 Task: Search one way flight ticket for 3 adults, 3 children in premium economy from Twin Falls: Magic Valley Regional Airport (joslin Field) to Greensboro: Piedmont Triad International Airport on 5-1-2023. Choice of flights is Alaska. Number of bags: 1 carry on bag. Price is upto 94000. Outbound departure time preference is 17:00.
Action: Mouse moved to (165, 231)
Screenshot: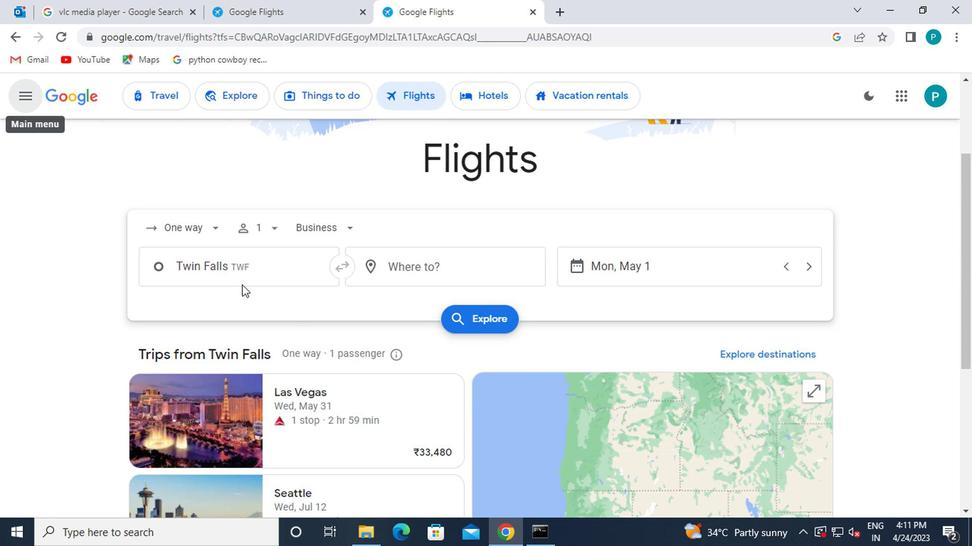 
Action: Mouse pressed left at (165, 231)
Screenshot: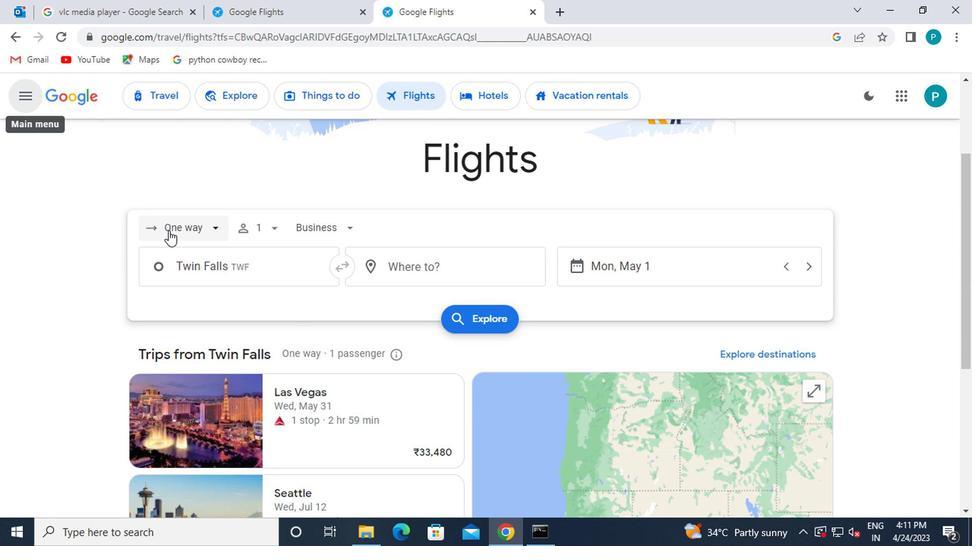 
Action: Mouse moved to (190, 311)
Screenshot: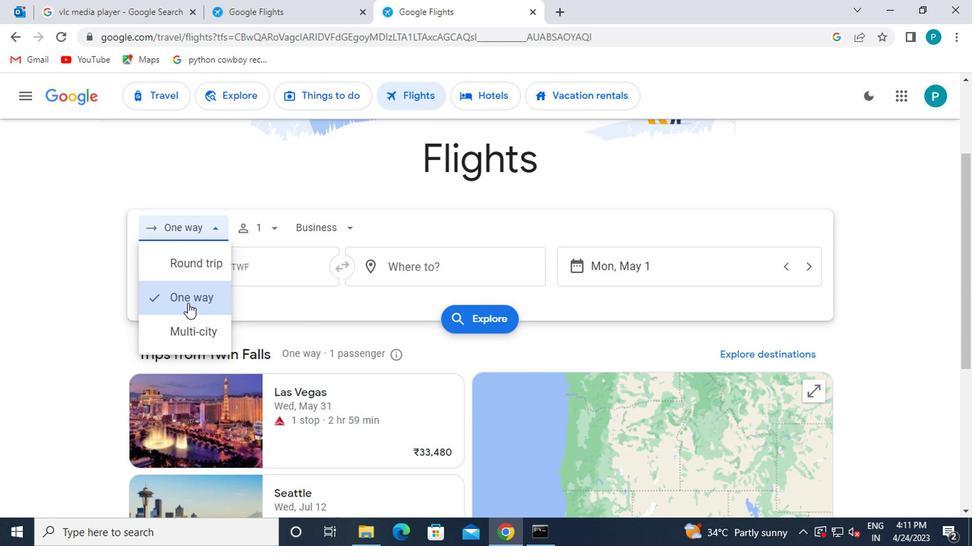 
Action: Mouse pressed left at (190, 311)
Screenshot: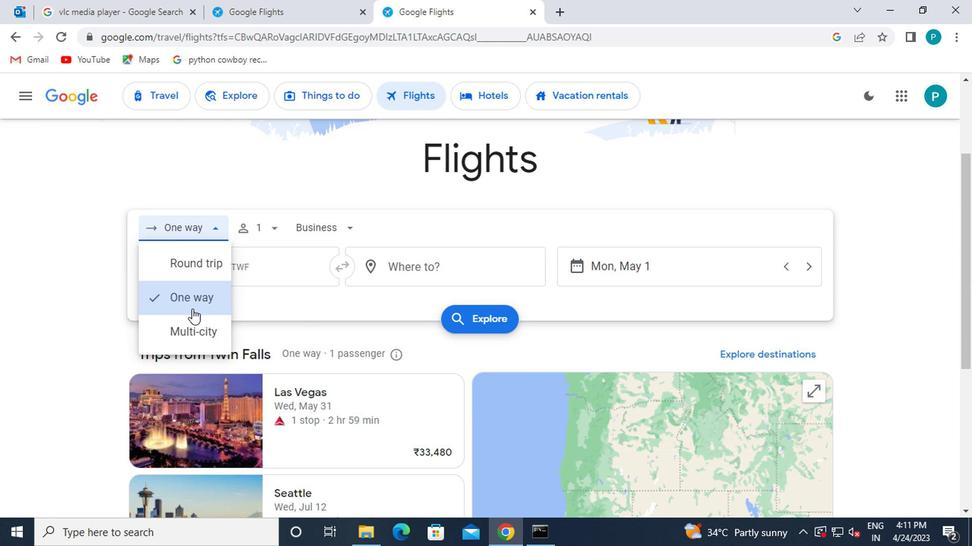 
Action: Mouse moved to (261, 240)
Screenshot: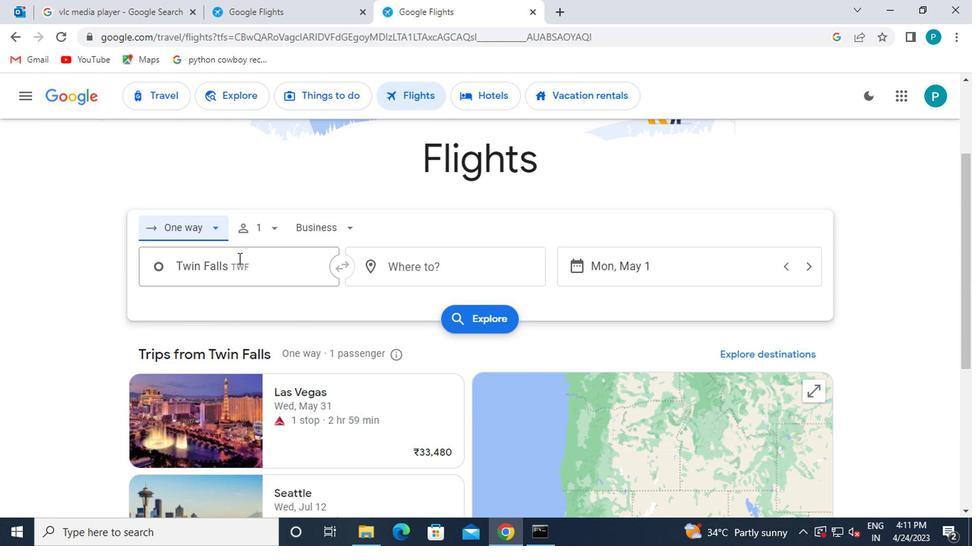 
Action: Mouse pressed left at (261, 240)
Screenshot: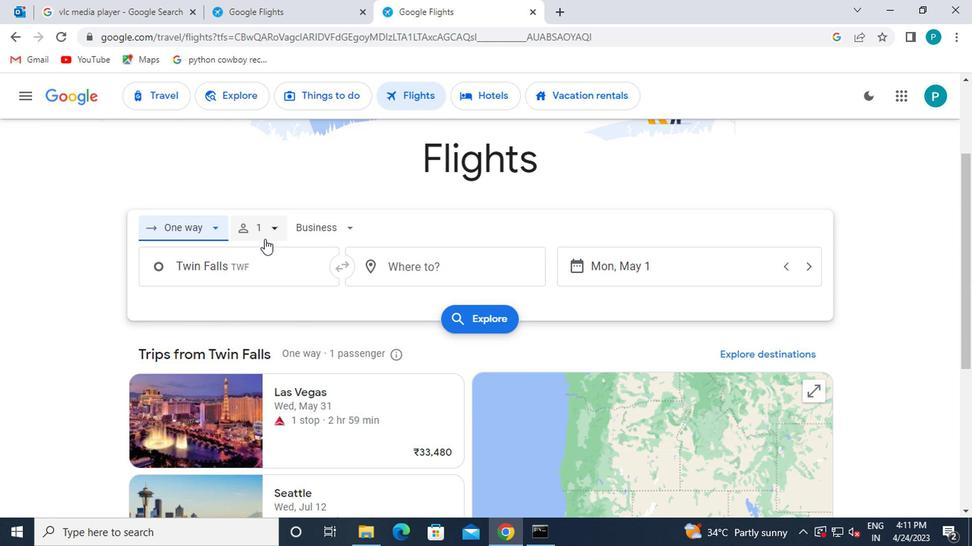 
Action: Mouse moved to (371, 266)
Screenshot: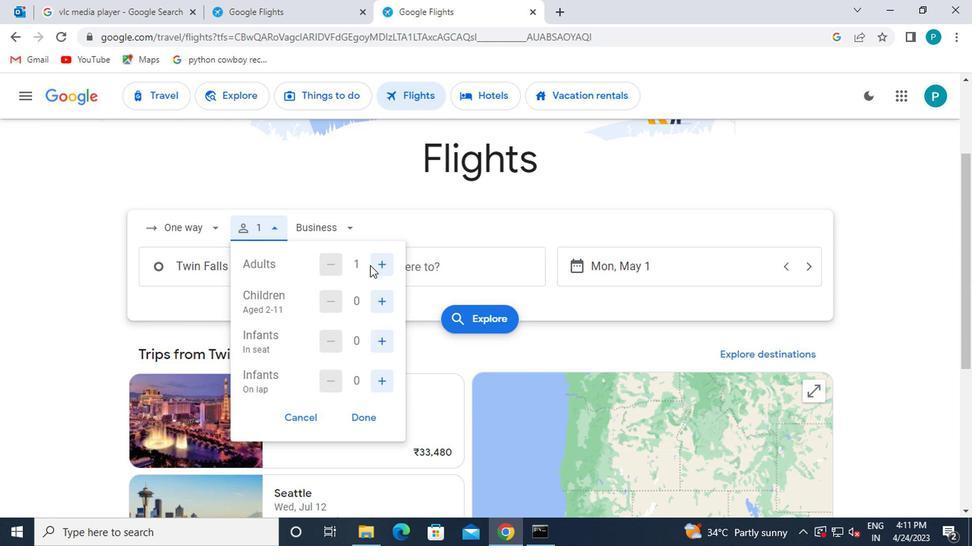 
Action: Mouse pressed left at (371, 266)
Screenshot: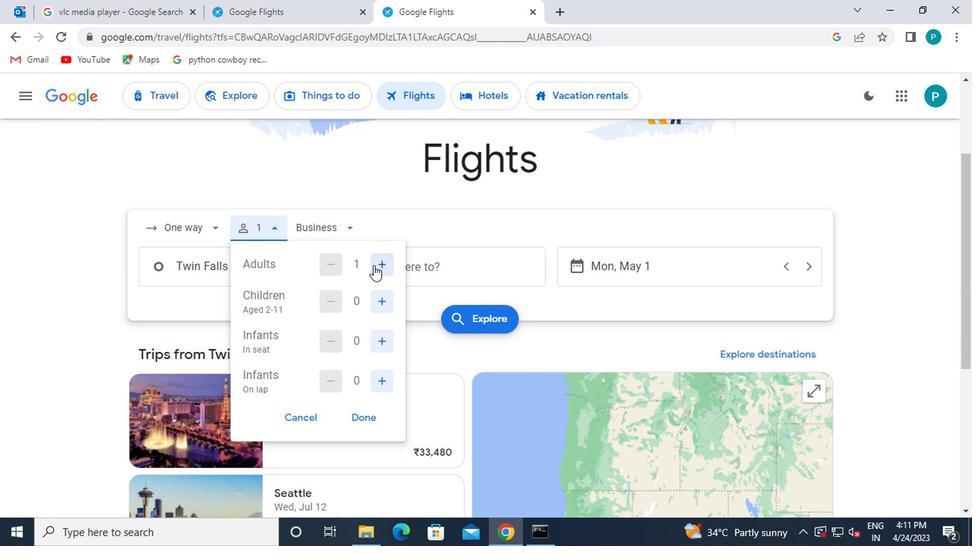
Action: Mouse pressed left at (371, 266)
Screenshot: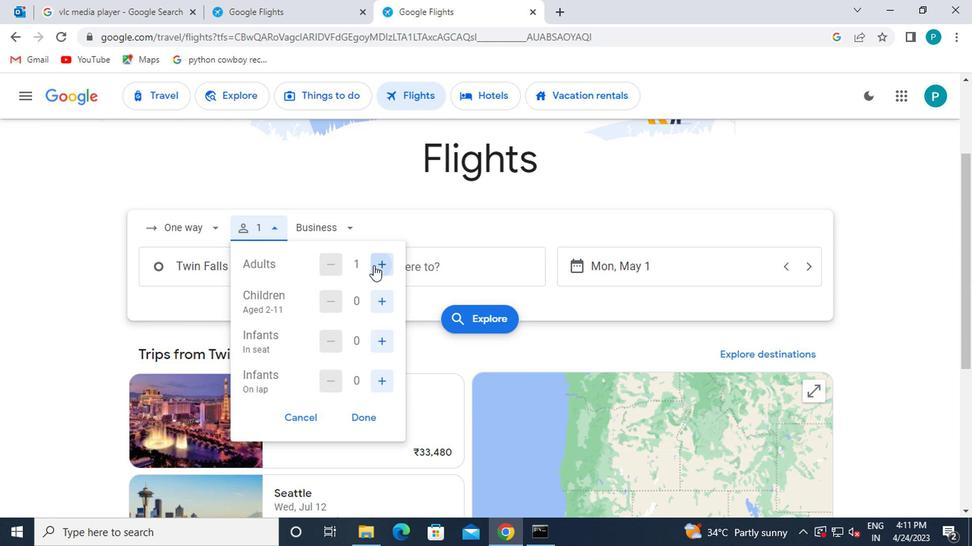 
Action: Mouse moved to (371, 301)
Screenshot: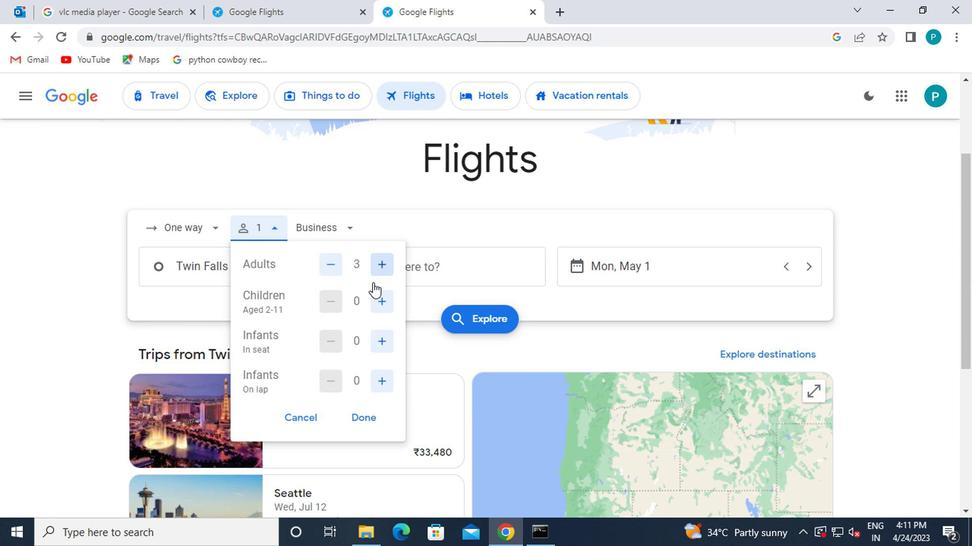 
Action: Mouse pressed left at (371, 301)
Screenshot: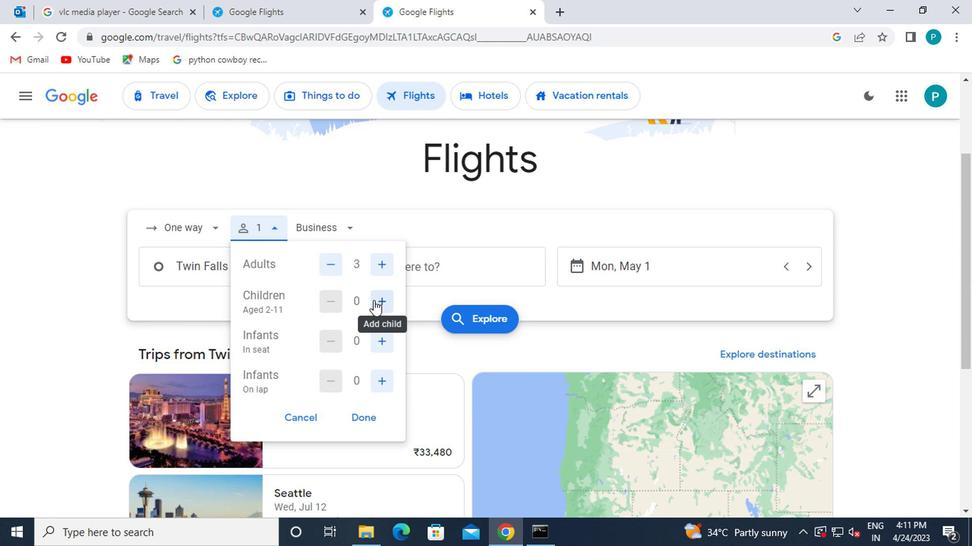 
Action: Mouse pressed left at (371, 301)
Screenshot: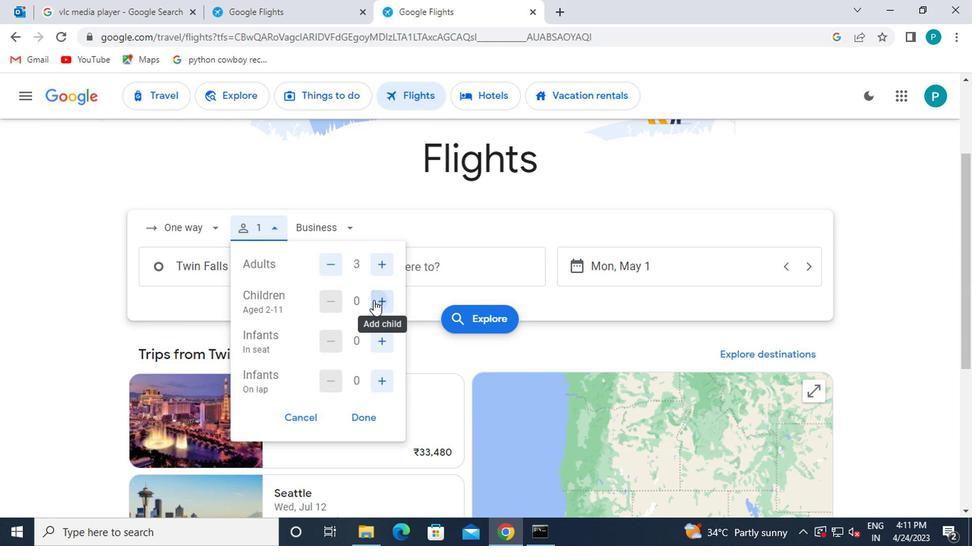 
Action: Mouse pressed left at (371, 301)
Screenshot: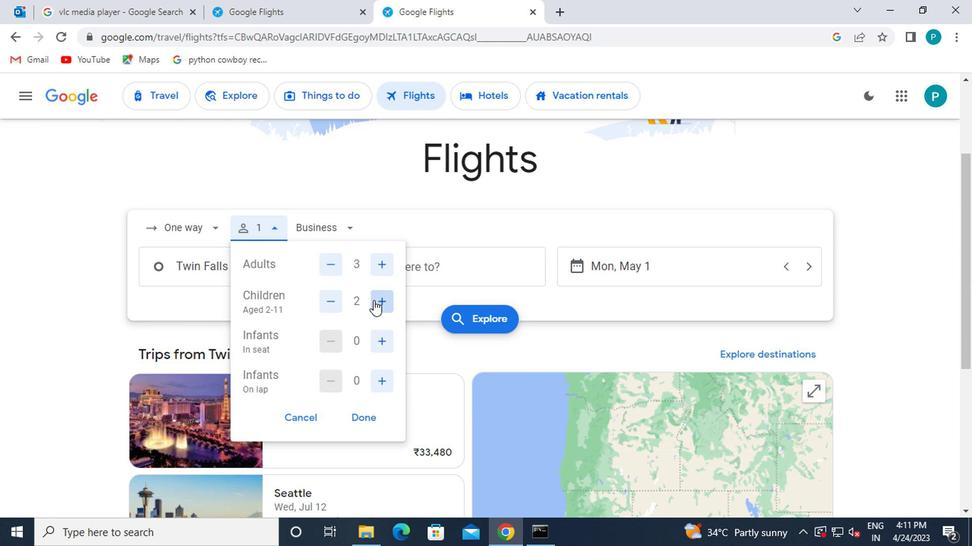 
Action: Mouse moved to (372, 424)
Screenshot: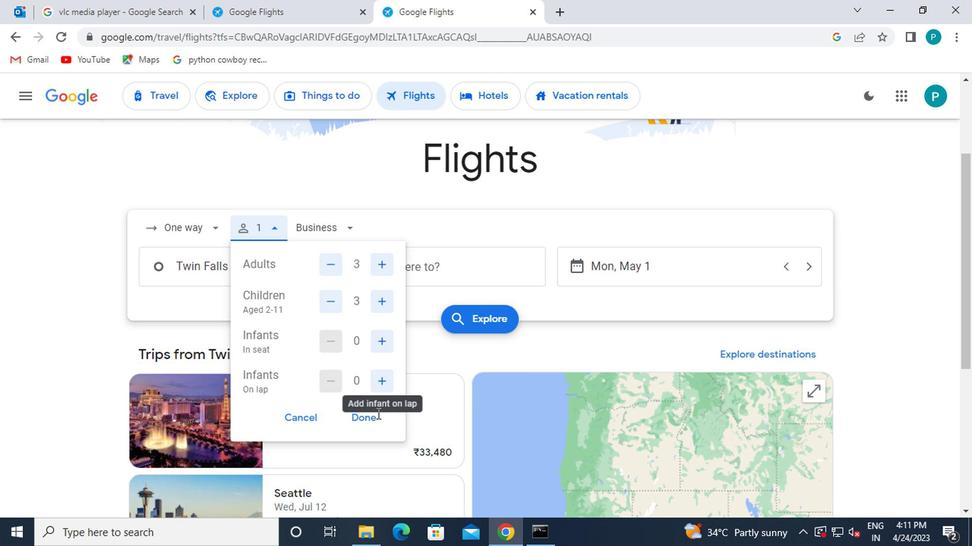 
Action: Mouse pressed left at (372, 424)
Screenshot: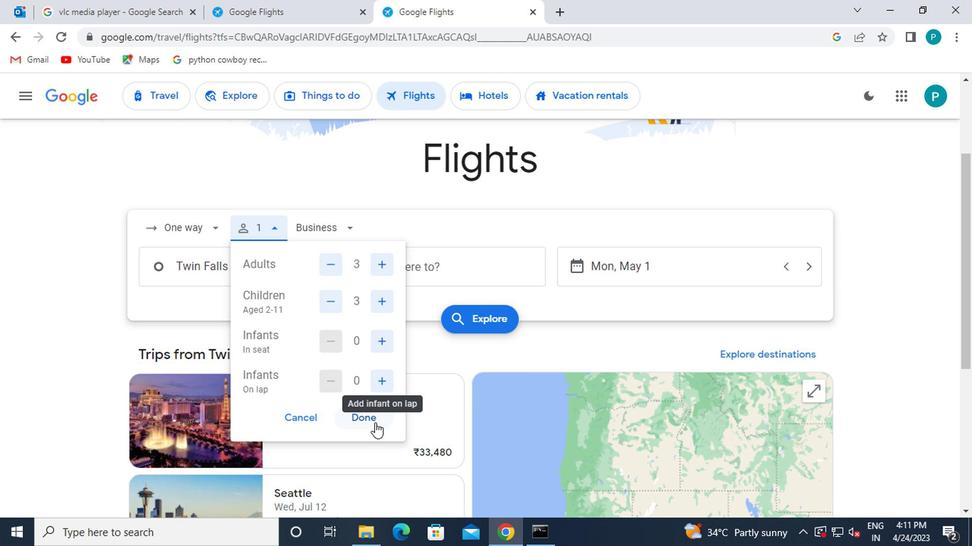 
Action: Mouse moved to (334, 236)
Screenshot: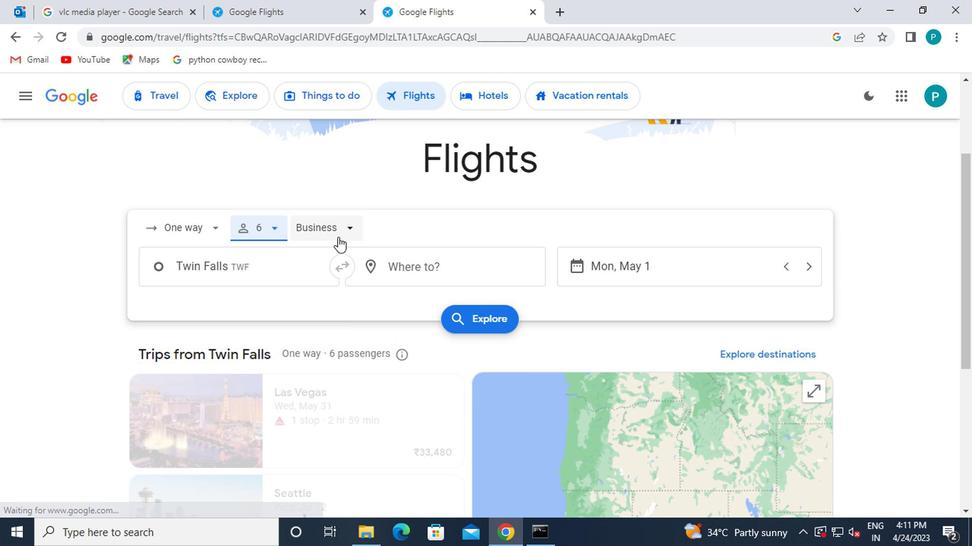 
Action: Mouse pressed left at (334, 236)
Screenshot: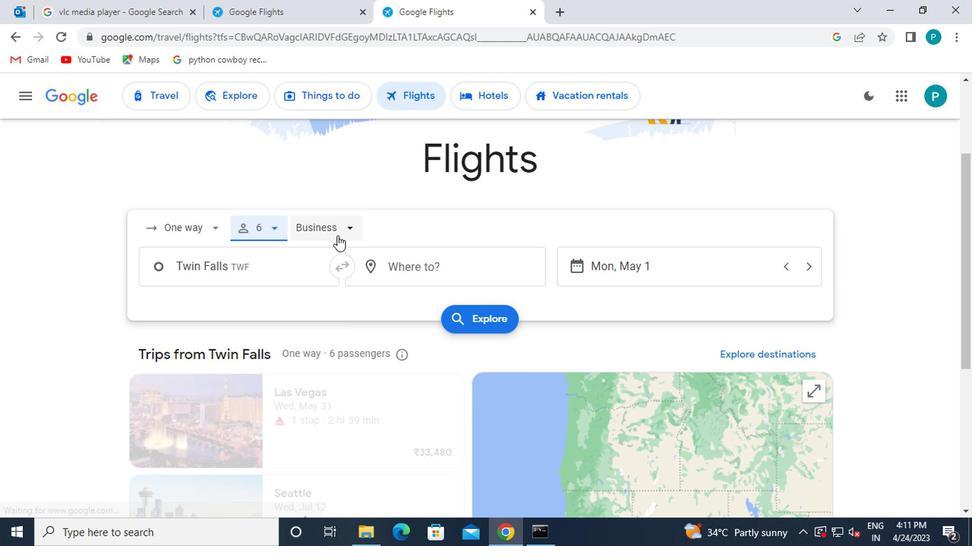 
Action: Mouse moved to (364, 295)
Screenshot: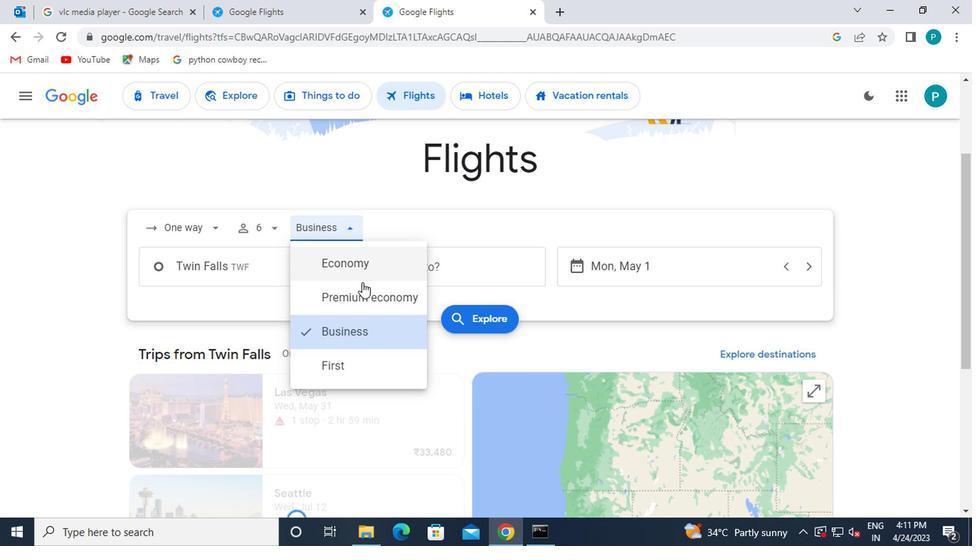 
Action: Mouse pressed left at (364, 295)
Screenshot: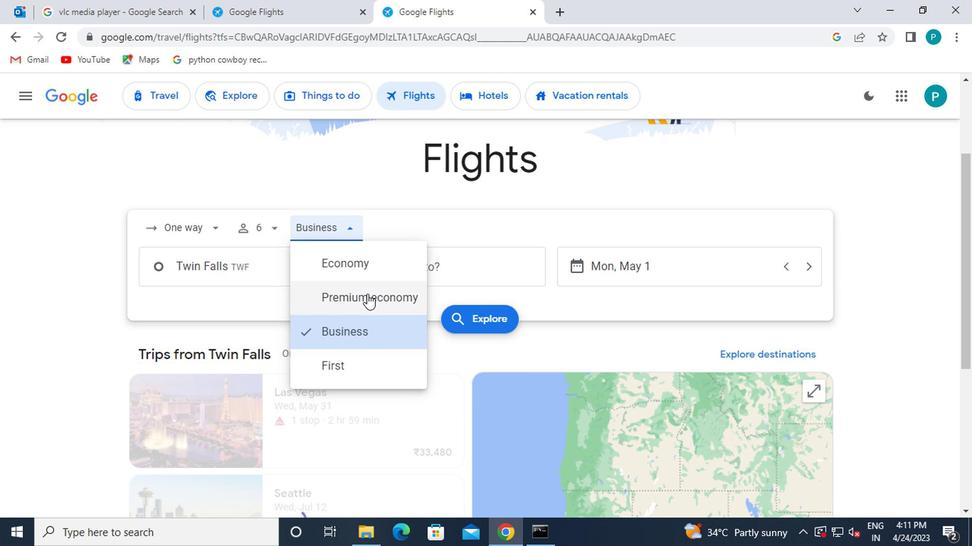 
Action: Mouse moved to (274, 263)
Screenshot: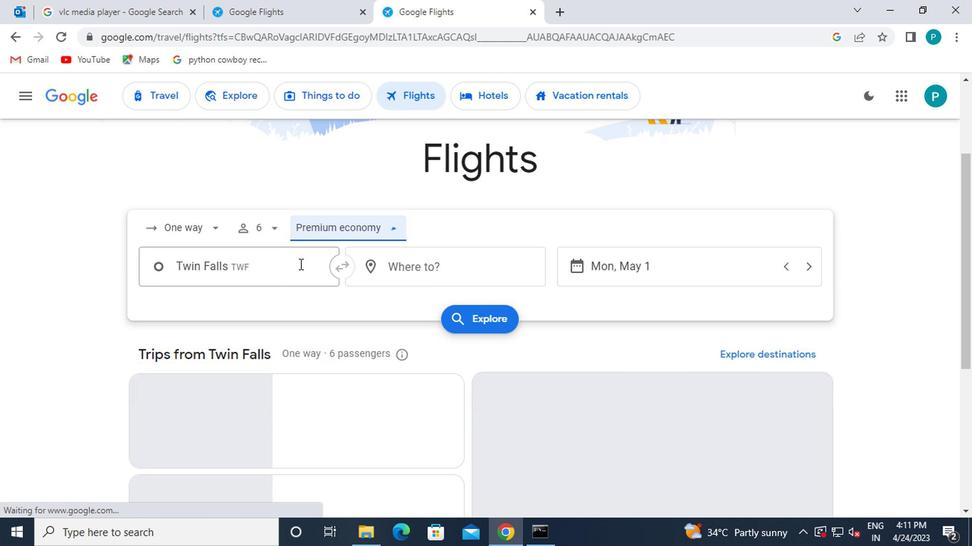 
Action: Mouse pressed left at (274, 263)
Screenshot: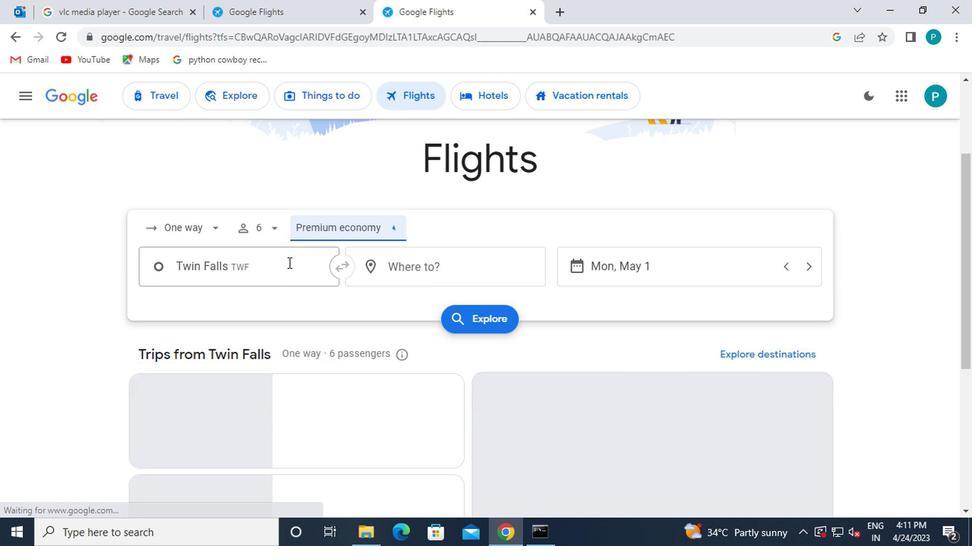 
Action: Mouse moved to (279, 349)
Screenshot: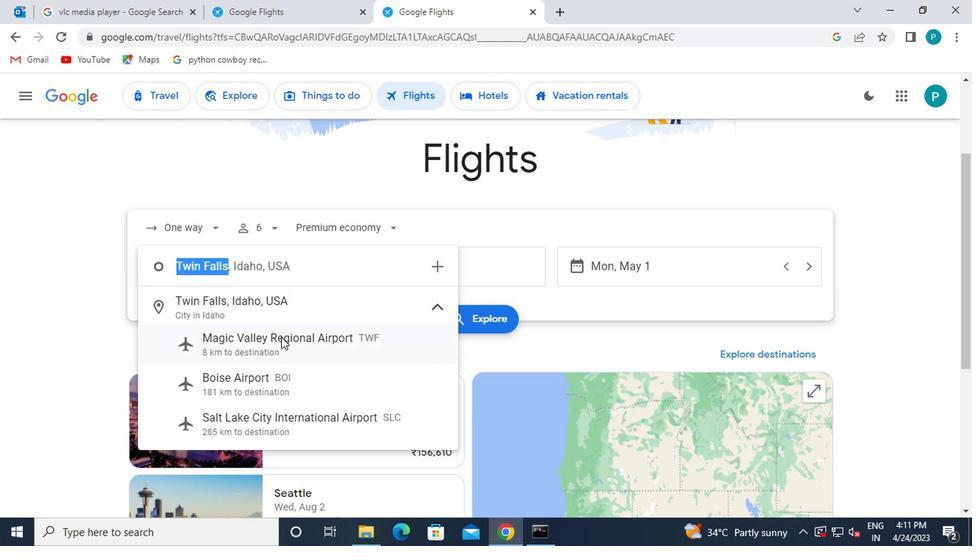 
Action: Mouse pressed left at (279, 349)
Screenshot: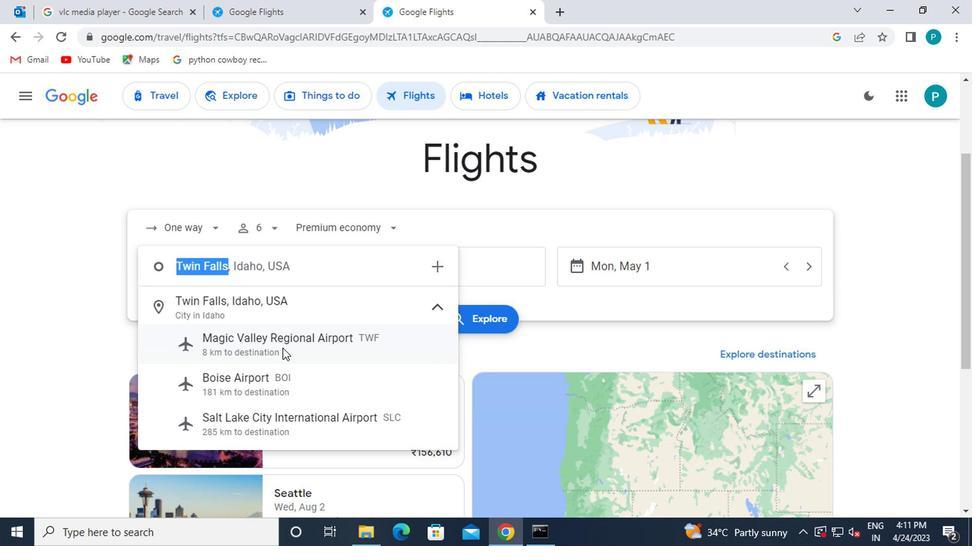 
Action: Mouse moved to (461, 266)
Screenshot: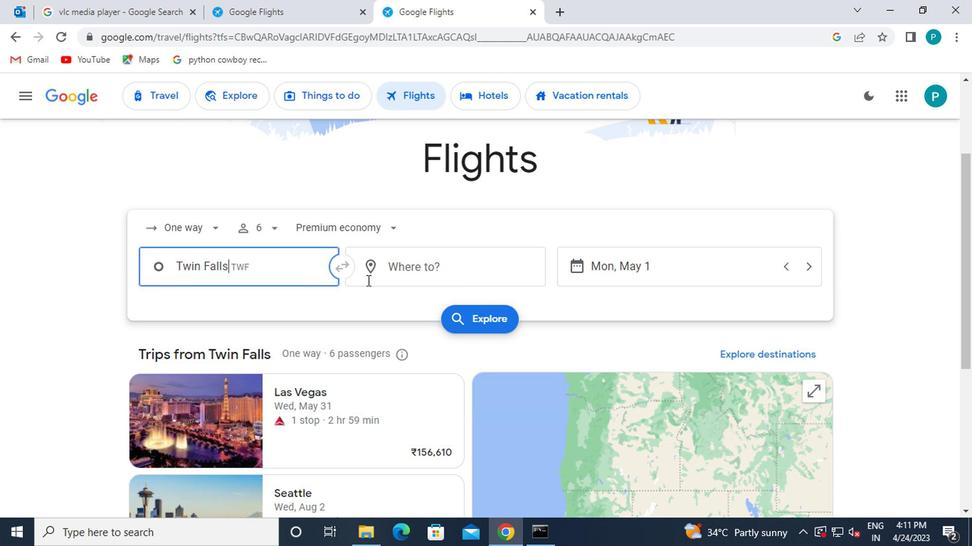 
Action: Mouse pressed left at (461, 266)
Screenshot: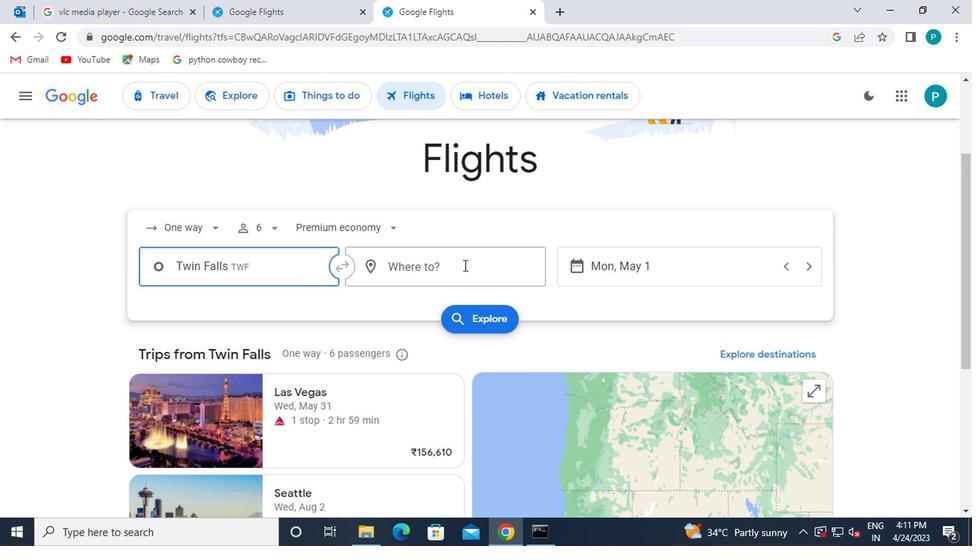 
Action: Mouse moved to (413, 281)
Screenshot: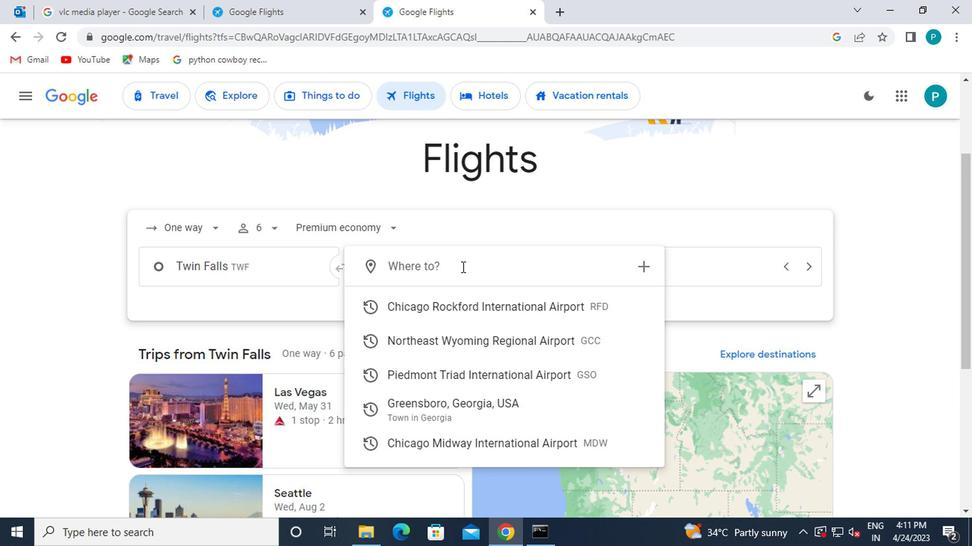 
Action: Key pressed greens
Screenshot: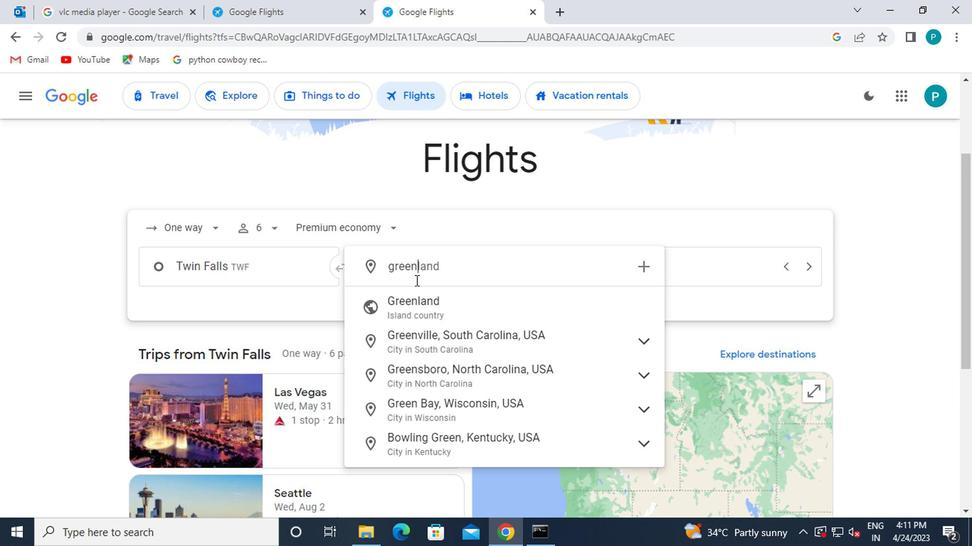 
Action: Mouse moved to (425, 339)
Screenshot: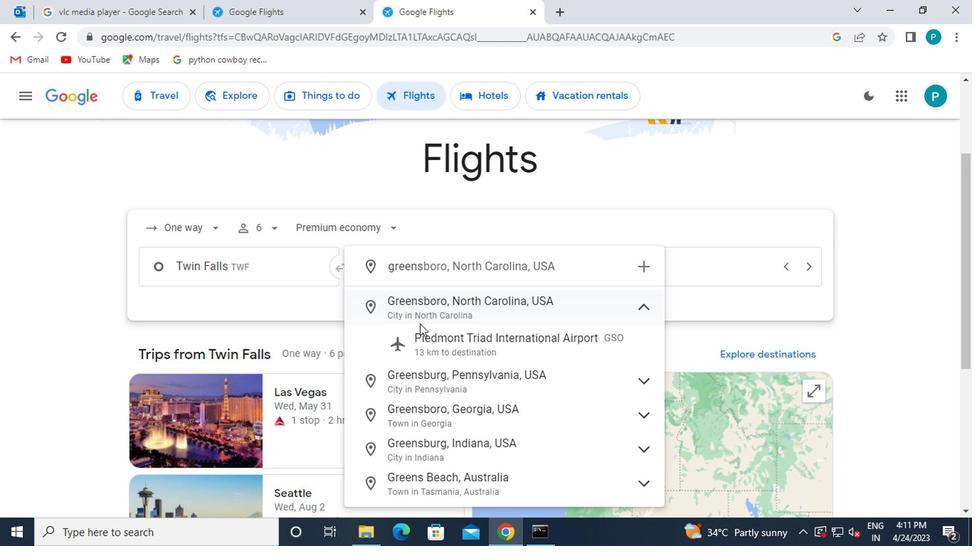 
Action: Mouse pressed left at (425, 339)
Screenshot: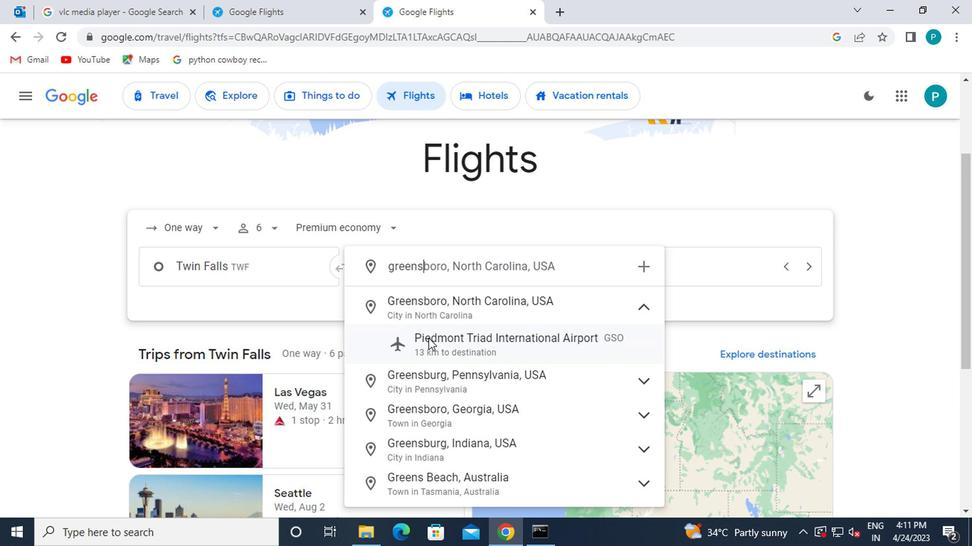 
Action: Mouse moved to (606, 266)
Screenshot: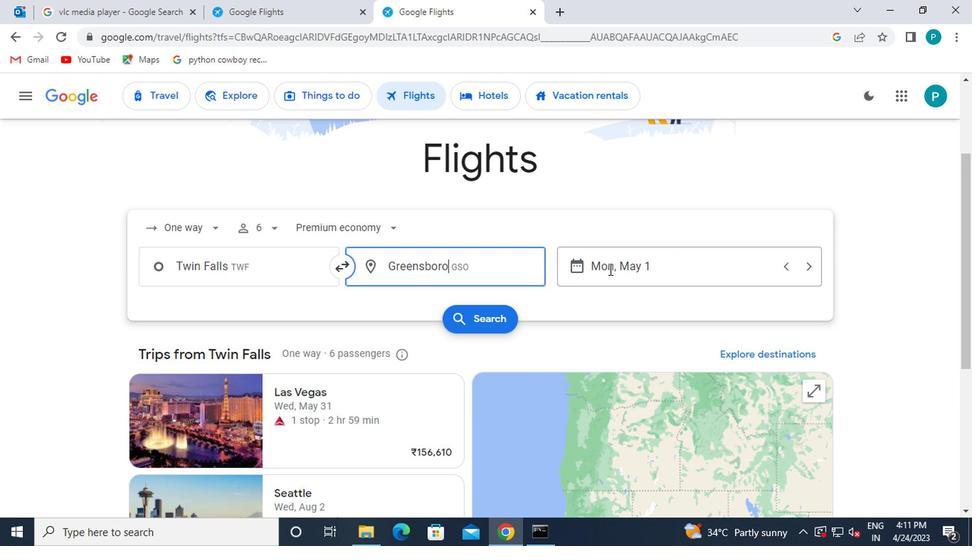 
Action: Mouse pressed left at (606, 266)
Screenshot: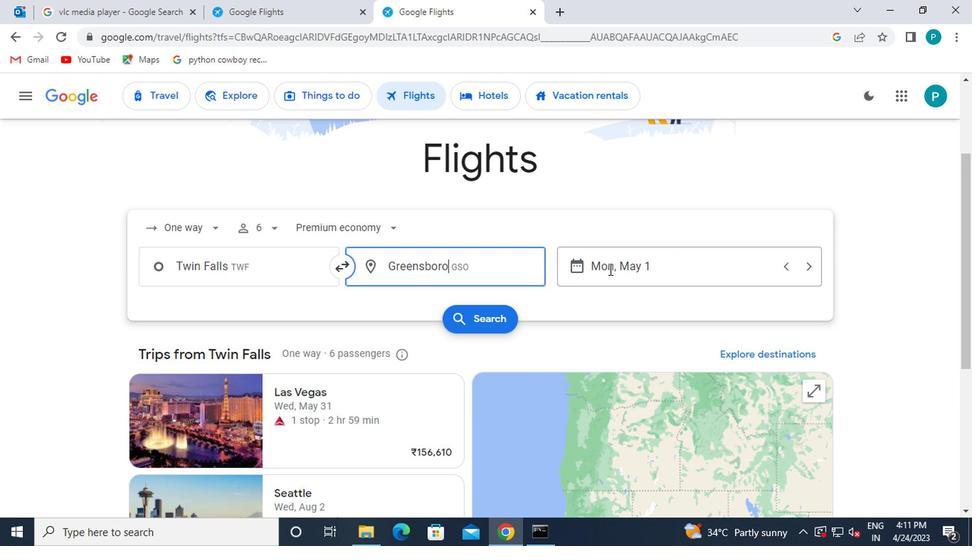 
Action: Mouse moved to (611, 264)
Screenshot: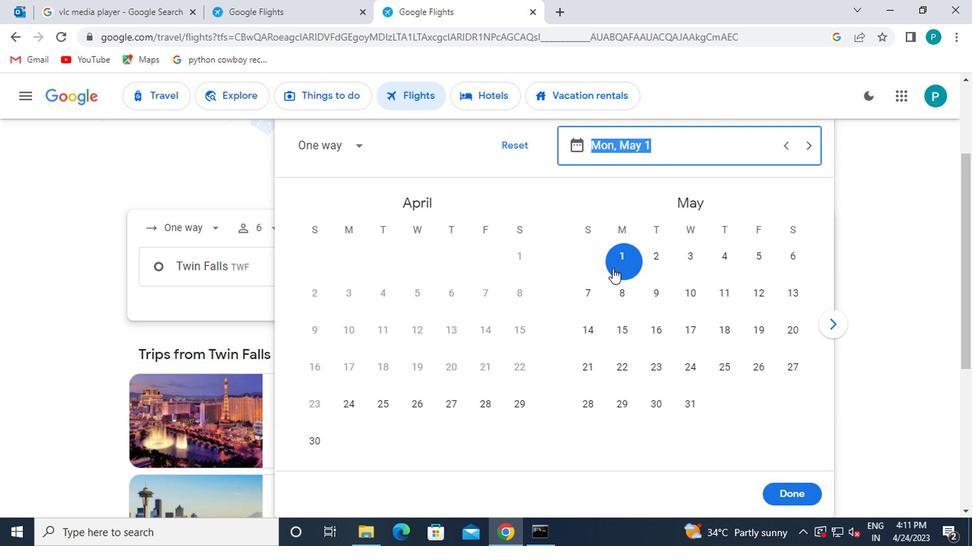 
Action: Mouse pressed left at (611, 264)
Screenshot: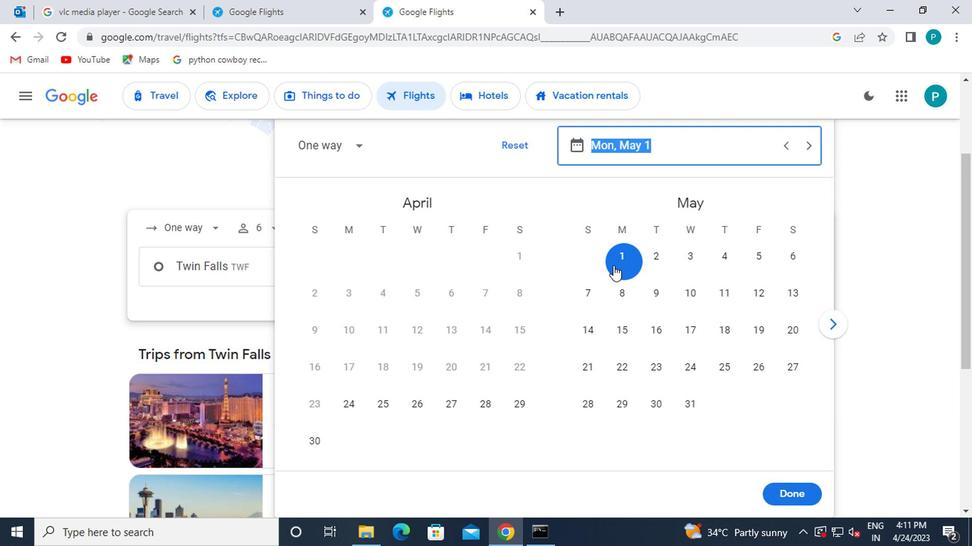 
Action: Mouse moved to (768, 491)
Screenshot: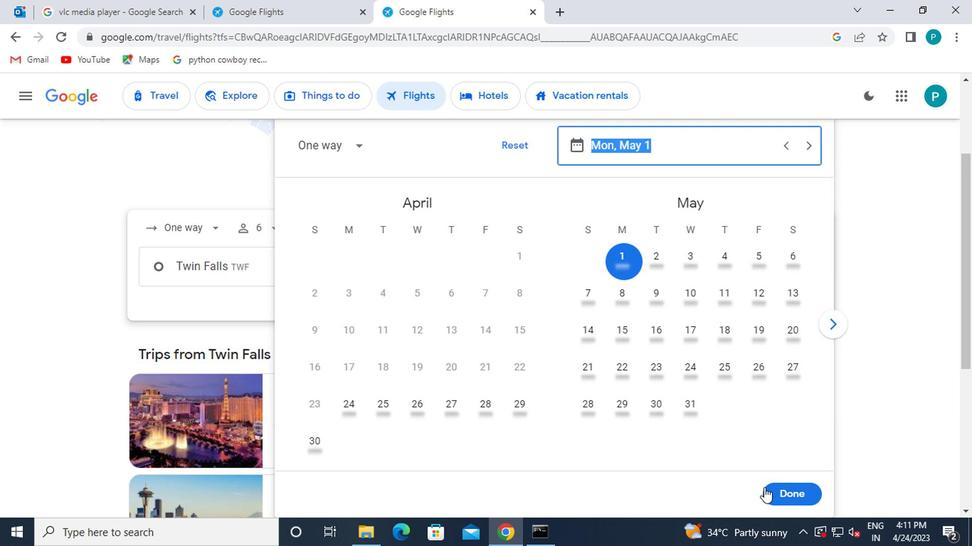 
Action: Mouse pressed left at (768, 491)
Screenshot: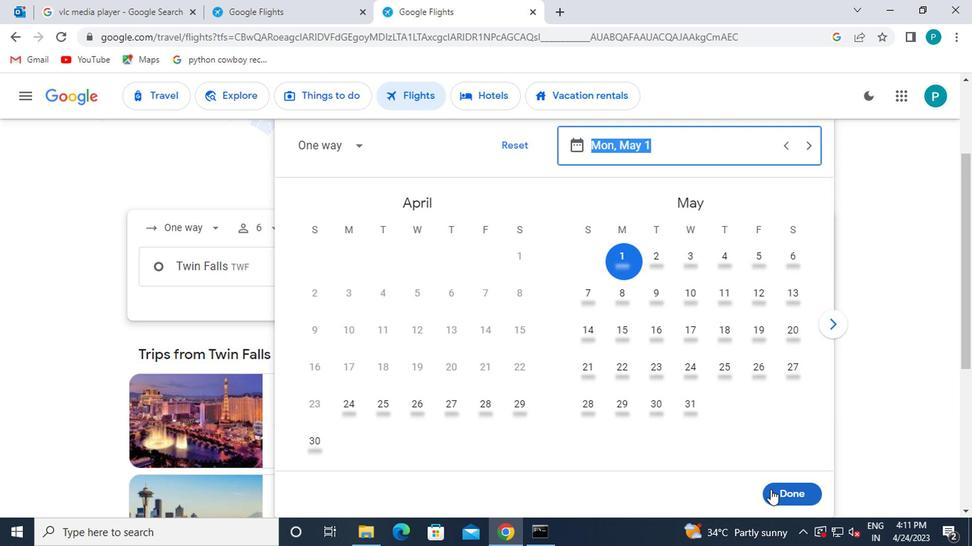 
Action: Mouse moved to (473, 325)
Screenshot: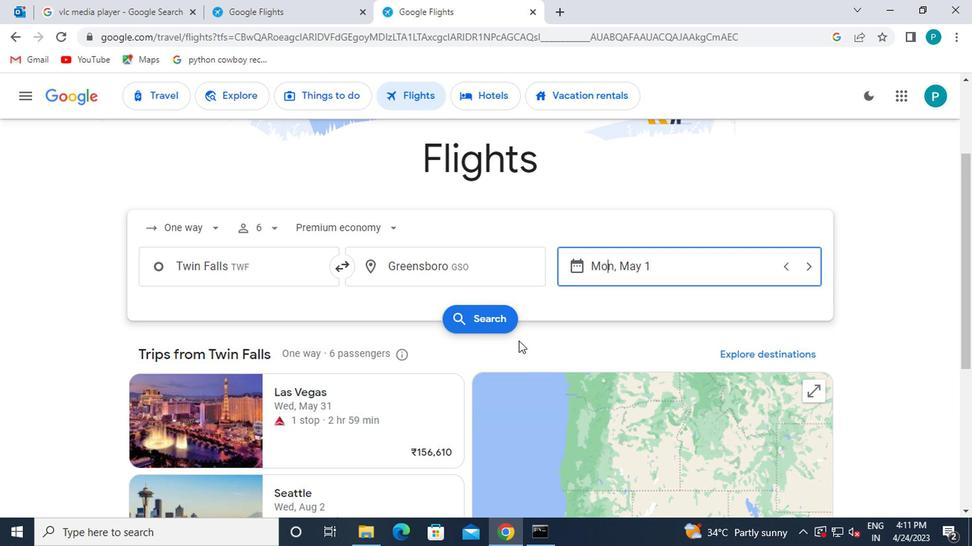 
Action: Mouse pressed left at (473, 325)
Screenshot: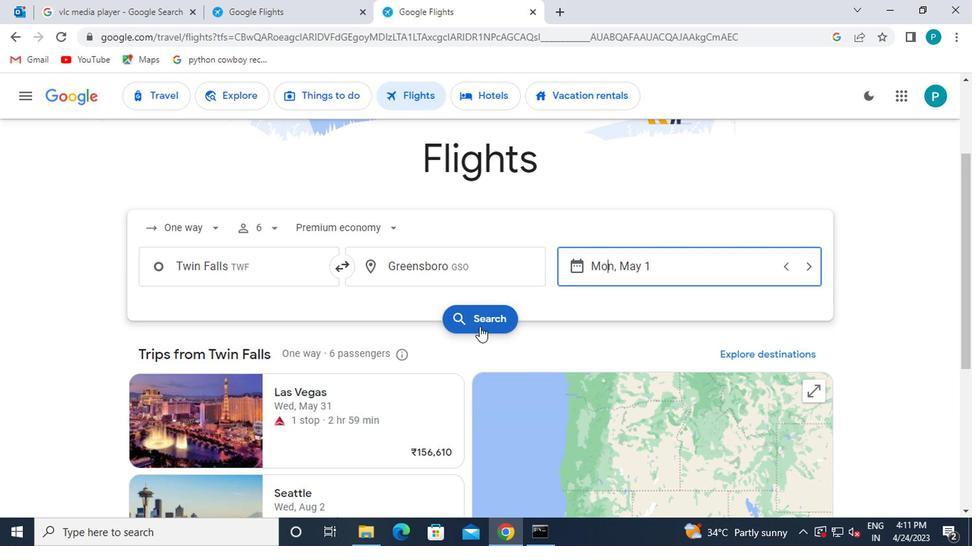 
Action: Mouse moved to (128, 232)
Screenshot: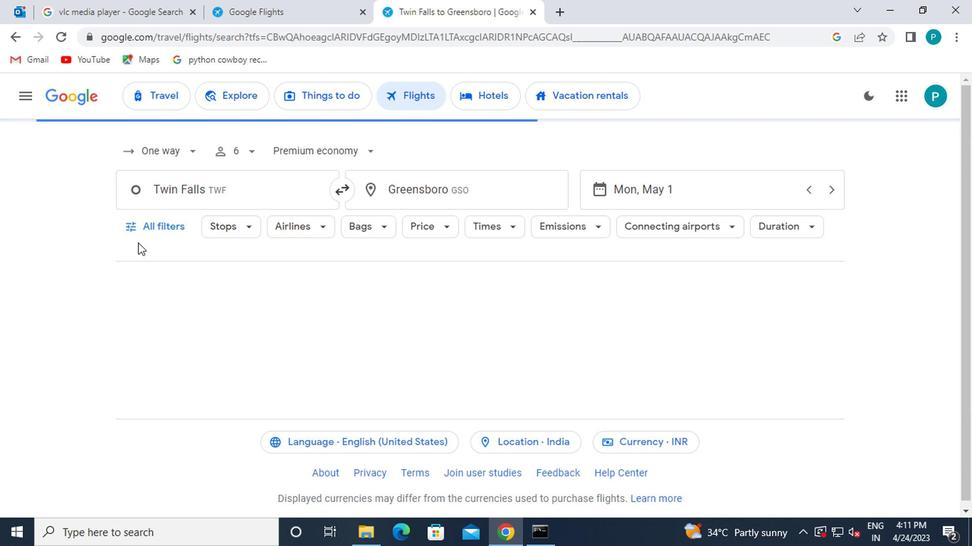 
Action: Mouse pressed left at (128, 232)
Screenshot: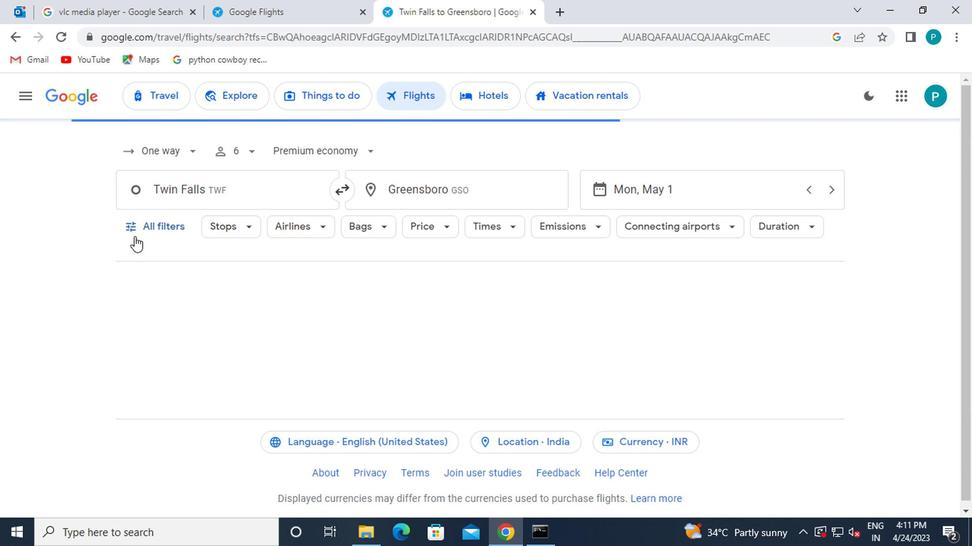 
Action: Mouse moved to (207, 353)
Screenshot: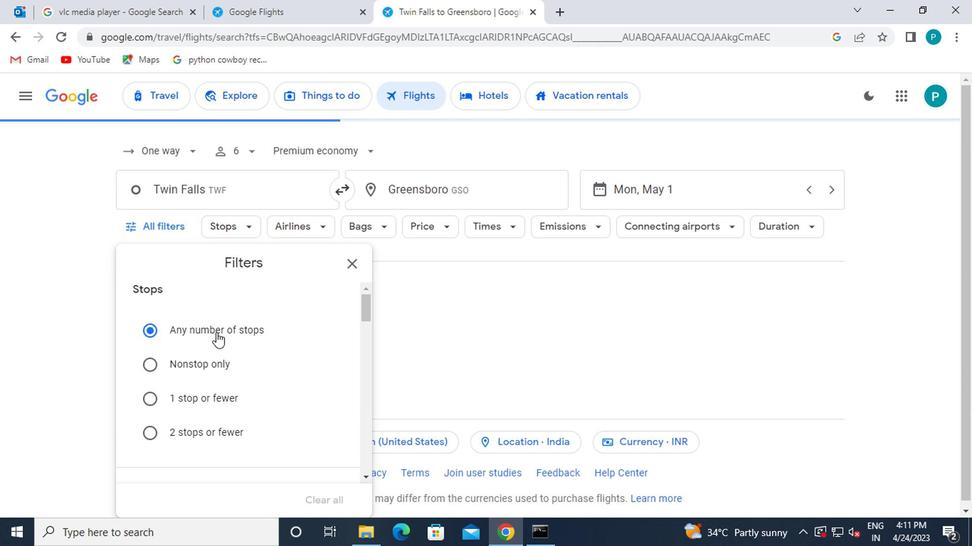 
Action: Mouse scrolled (207, 352) with delta (0, 0)
Screenshot: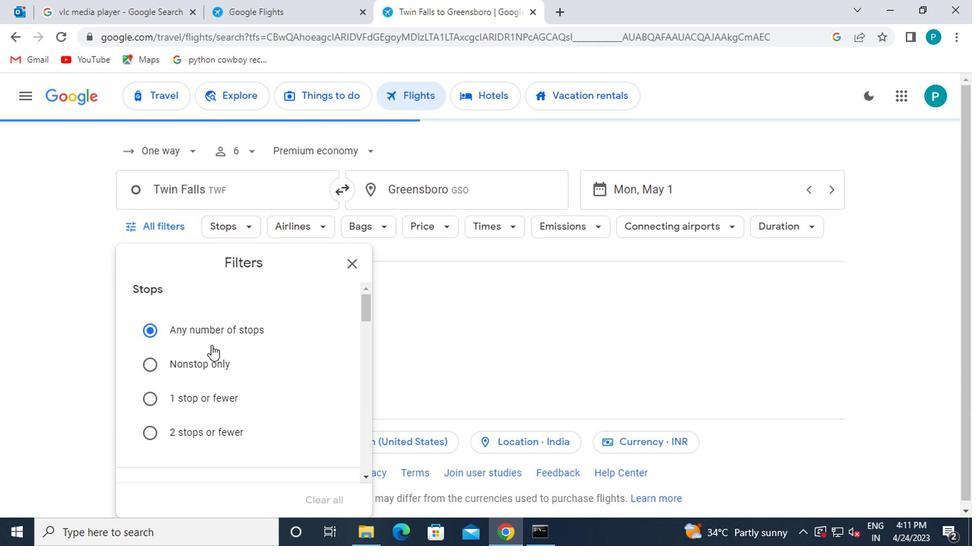 
Action: Mouse scrolled (207, 352) with delta (0, 0)
Screenshot: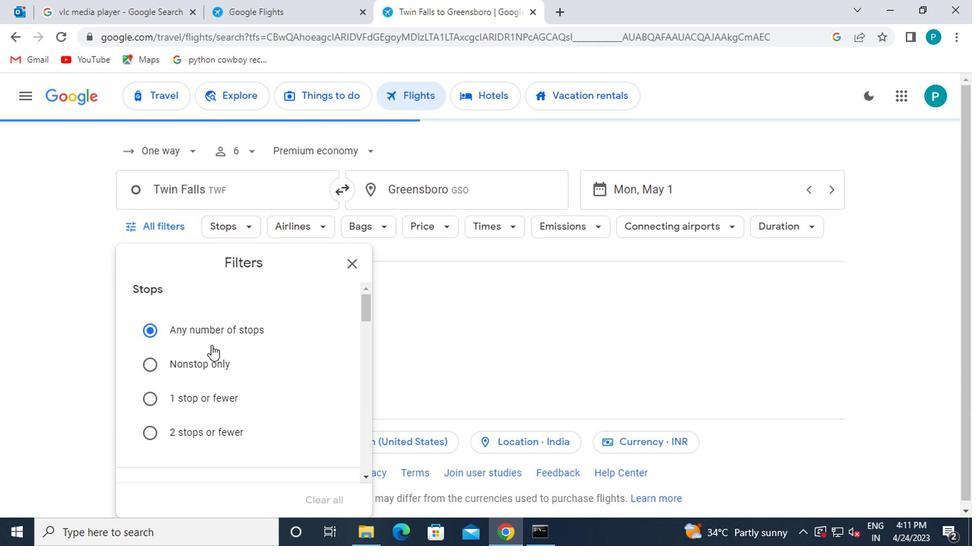 
Action: Mouse scrolled (207, 352) with delta (0, 0)
Screenshot: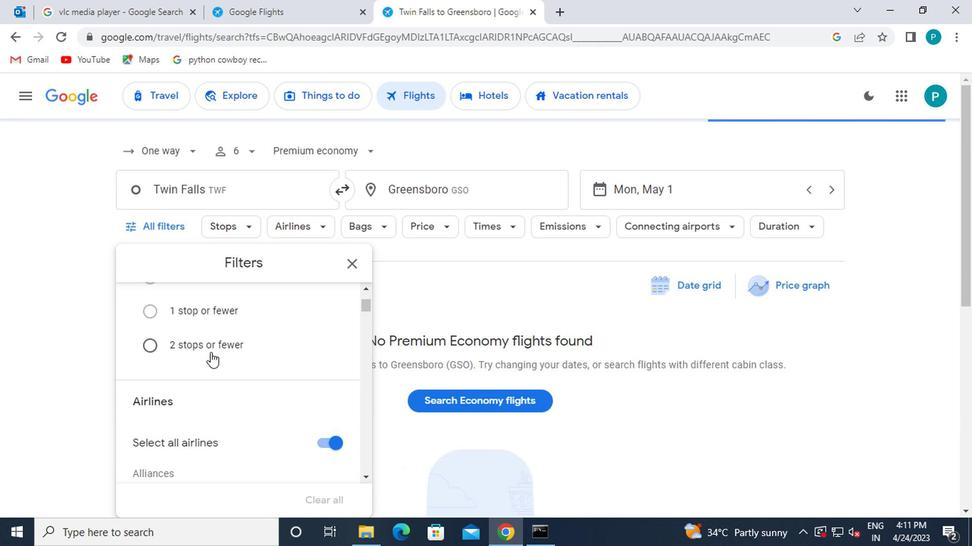 
Action: Mouse scrolled (207, 352) with delta (0, 0)
Screenshot: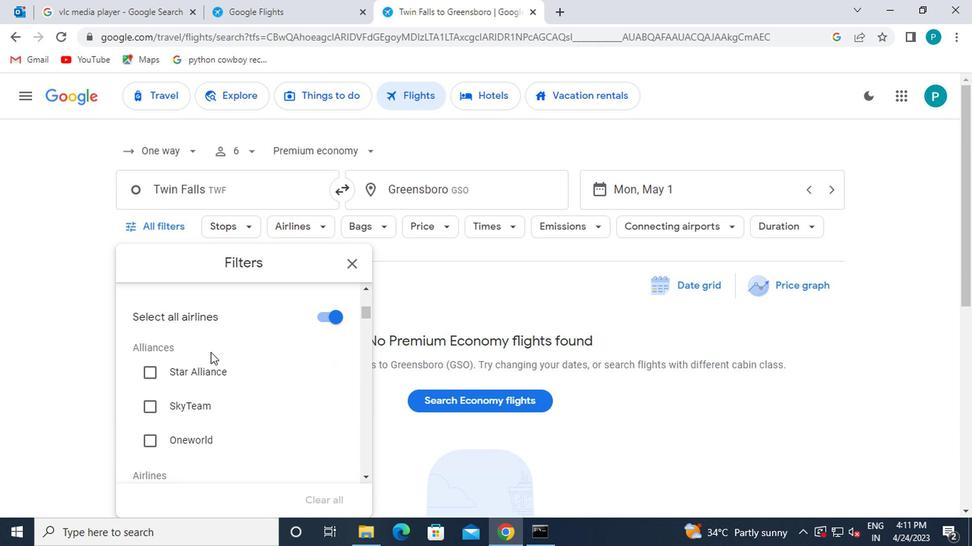 
Action: Mouse scrolled (207, 352) with delta (0, 0)
Screenshot: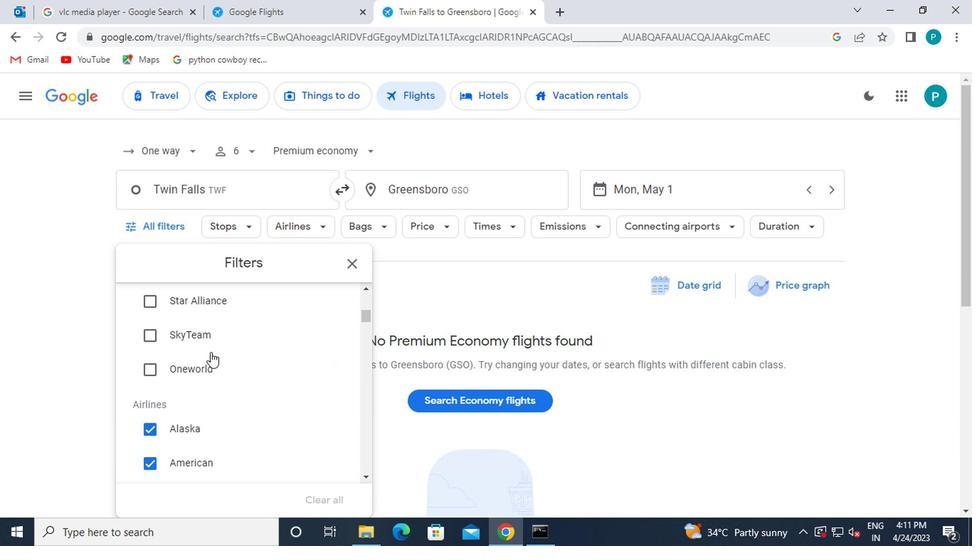 
Action: Mouse moved to (207, 354)
Screenshot: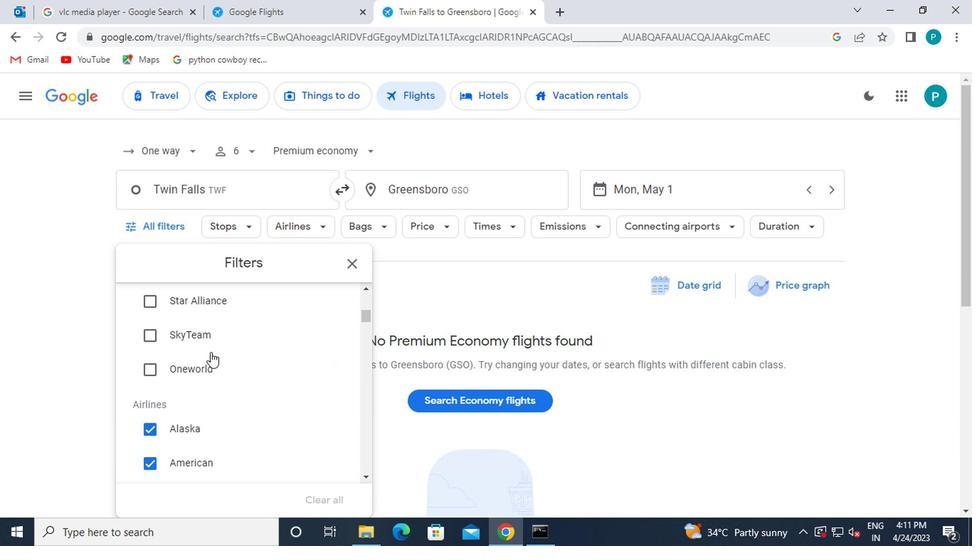 
Action: Mouse scrolled (207, 353) with delta (0, -1)
Screenshot: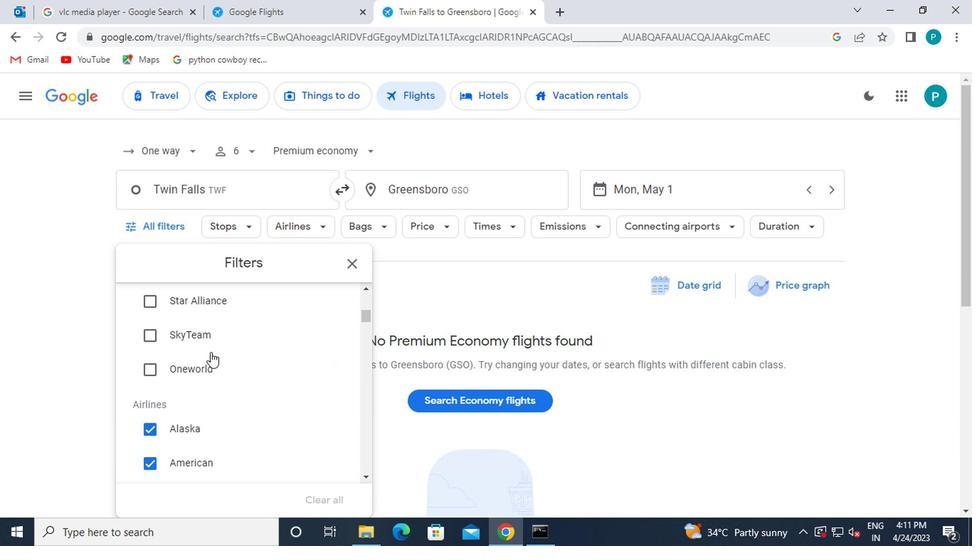 
Action: Mouse moved to (277, 293)
Screenshot: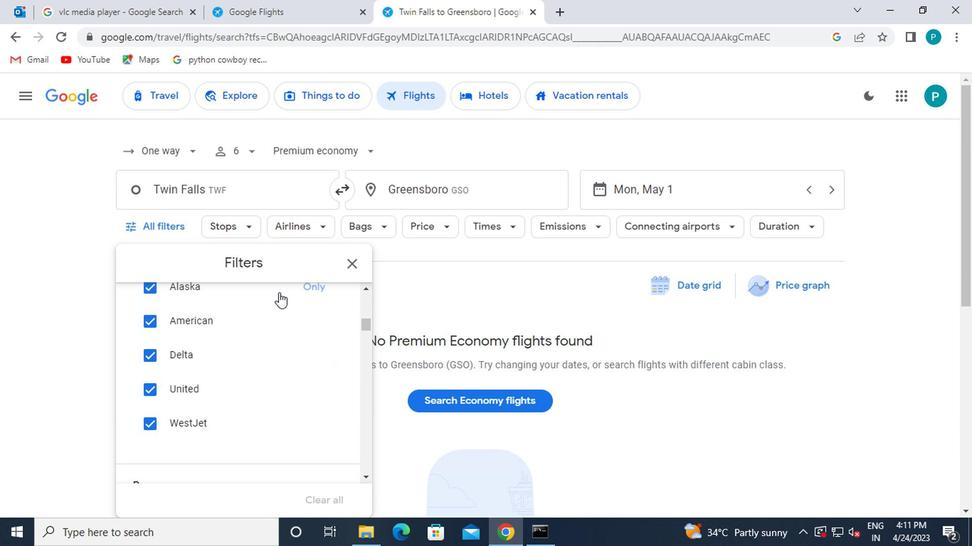 
Action: Mouse pressed left at (277, 293)
Screenshot: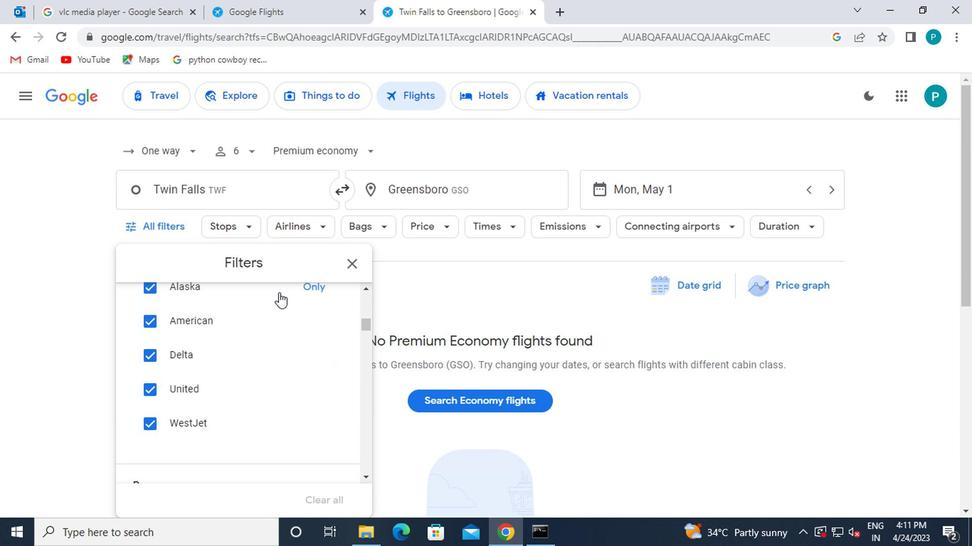 
Action: Mouse moved to (315, 303)
Screenshot: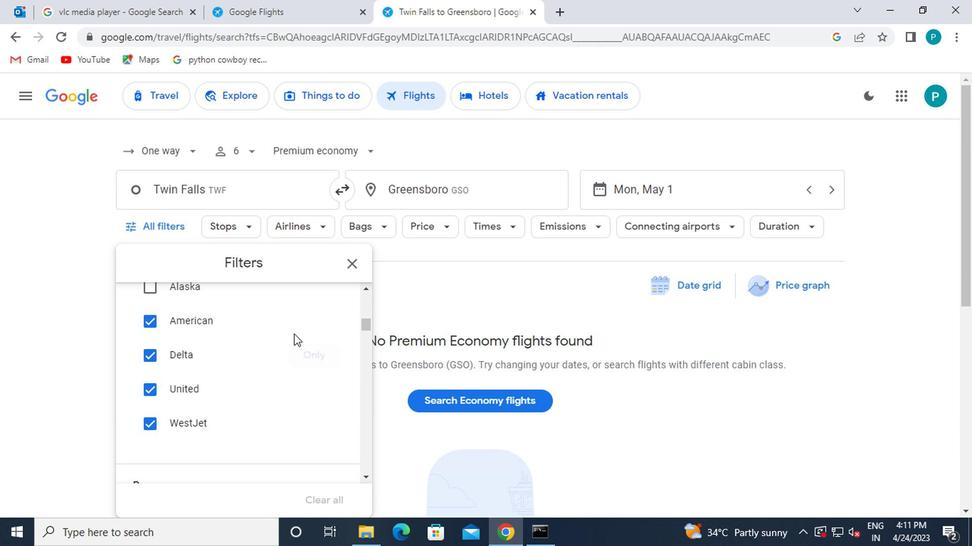 
Action: Mouse scrolled (315, 304) with delta (0, 0)
Screenshot: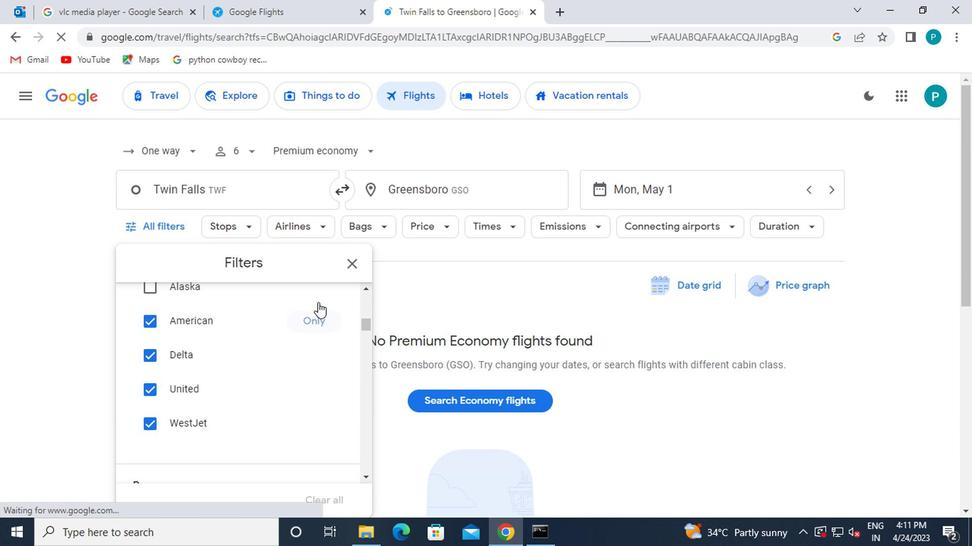 
Action: Mouse moved to (319, 358)
Screenshot: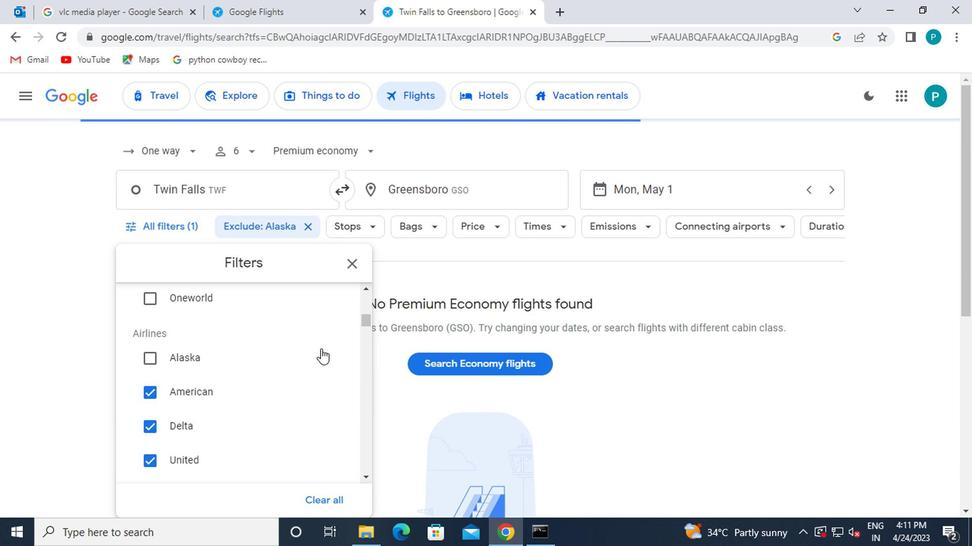 
Action: Mouse pressed left at (319, 358)
Screenshot: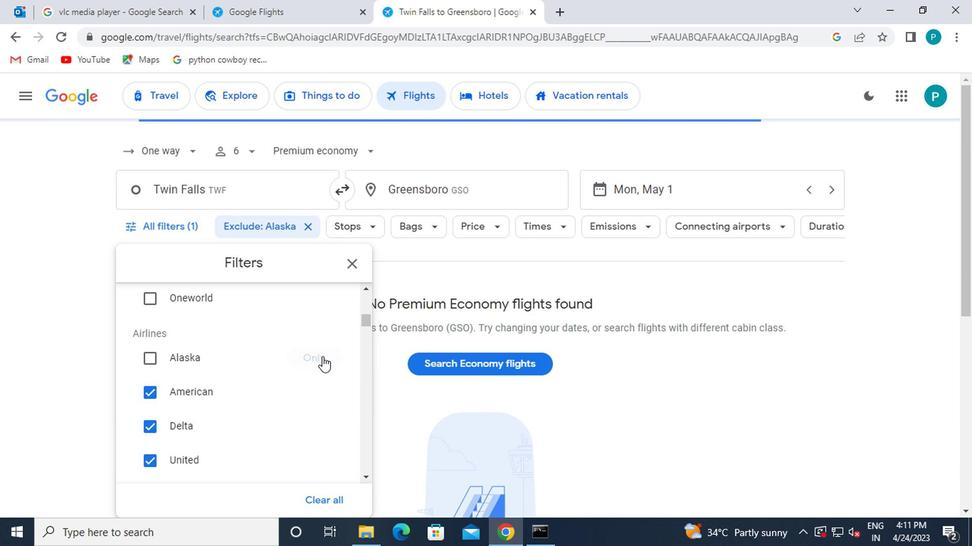 
Action: Mouse moved to (319, 360)
Screenshot: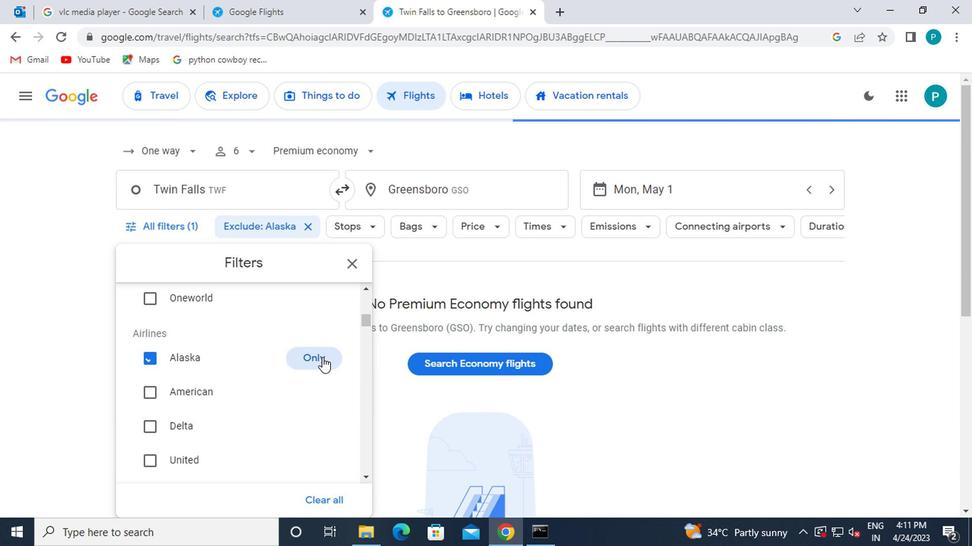 
Action: Mouse scrolled (319, 359) with delta (0, 0)
Screenshot: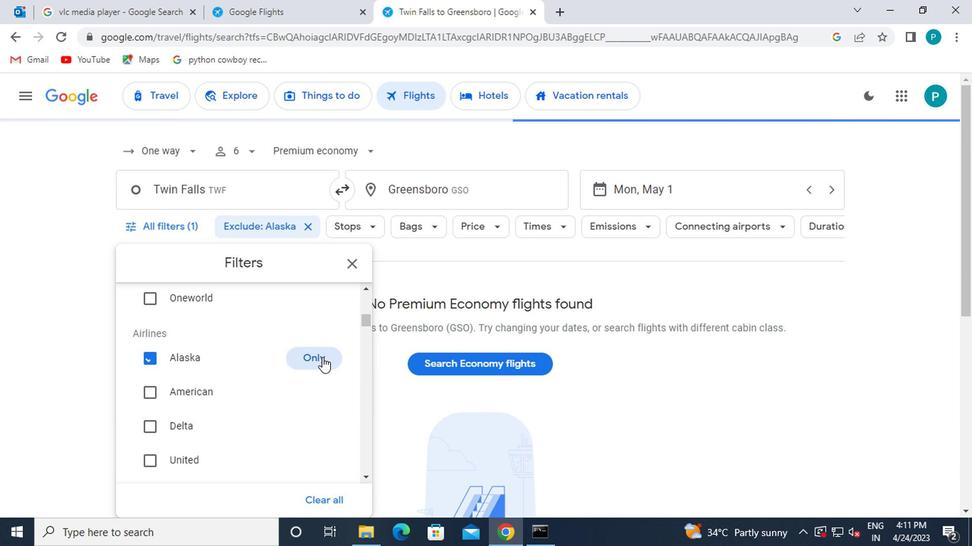 
Action: Mouse scrolled (319, 359) with delta (0, 0)
Screenshot: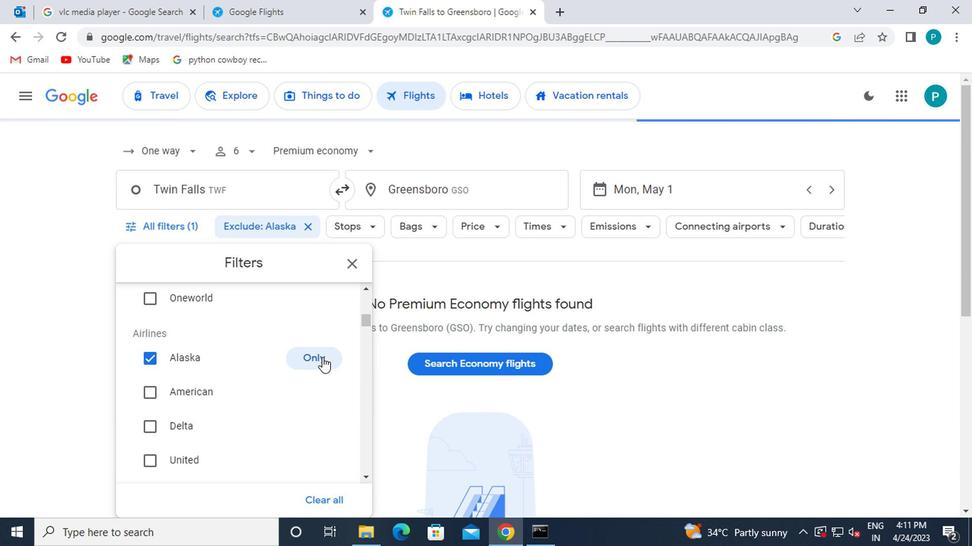 
Action: Mouse moved to (273, 376)
Screenshot: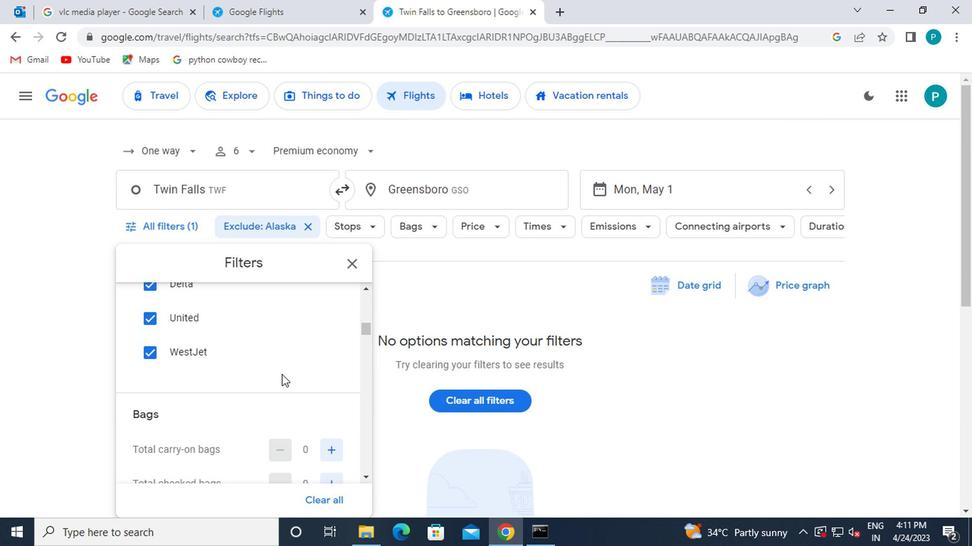 
Action: Mouse scrolled (273, 375) with delta (0, 0)
Screenshot: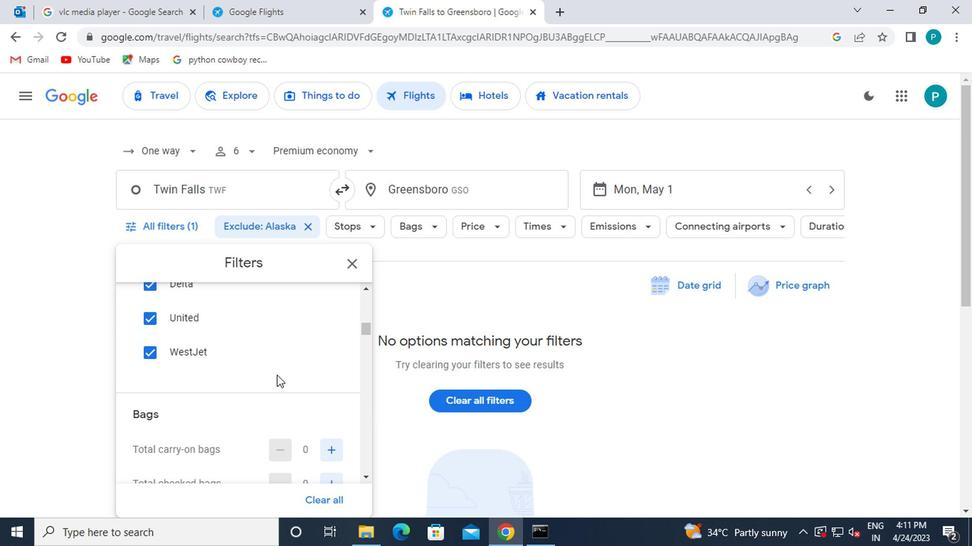 
Action: Mouse scrolled (273, 375) with delta (0, 0)
Screenshot: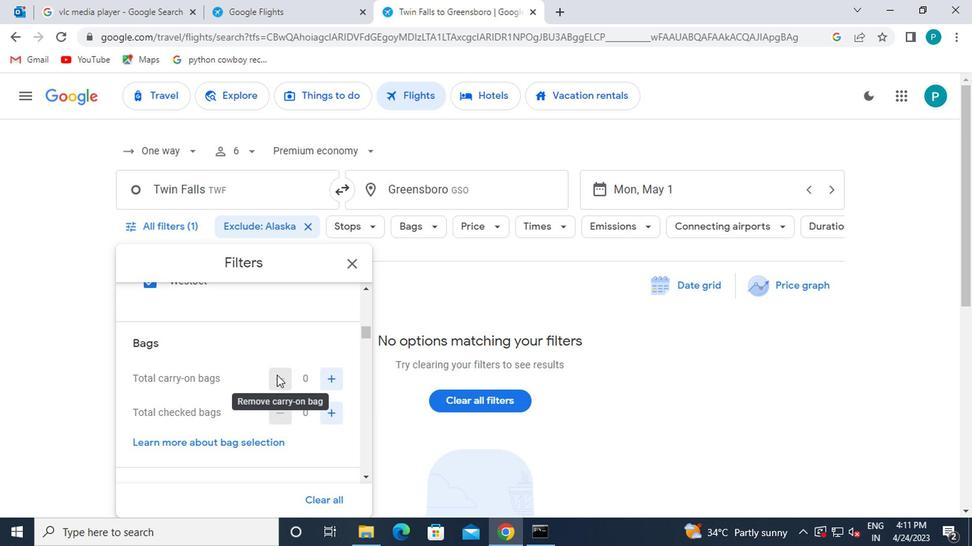 
Action: Mouse moved to (314, 311)
Screenshot: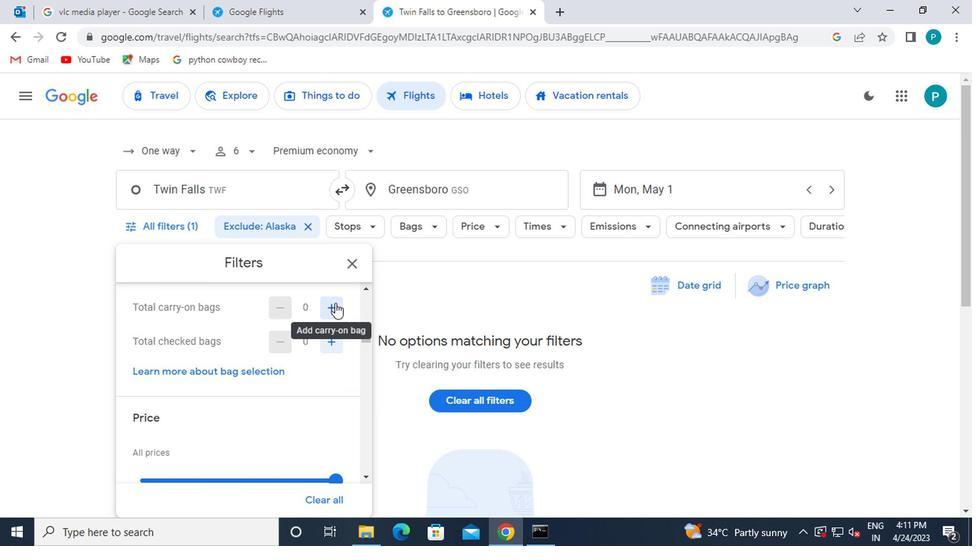 
Action: Mouse pressed left at (314, 311)
Screenshot: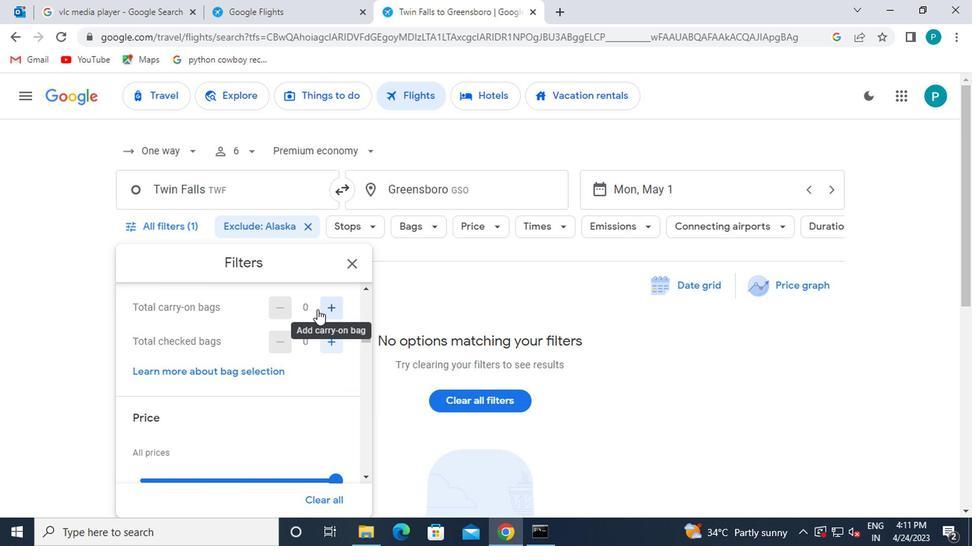 
Action: Mouse moved to (281, 386)
Screenshot: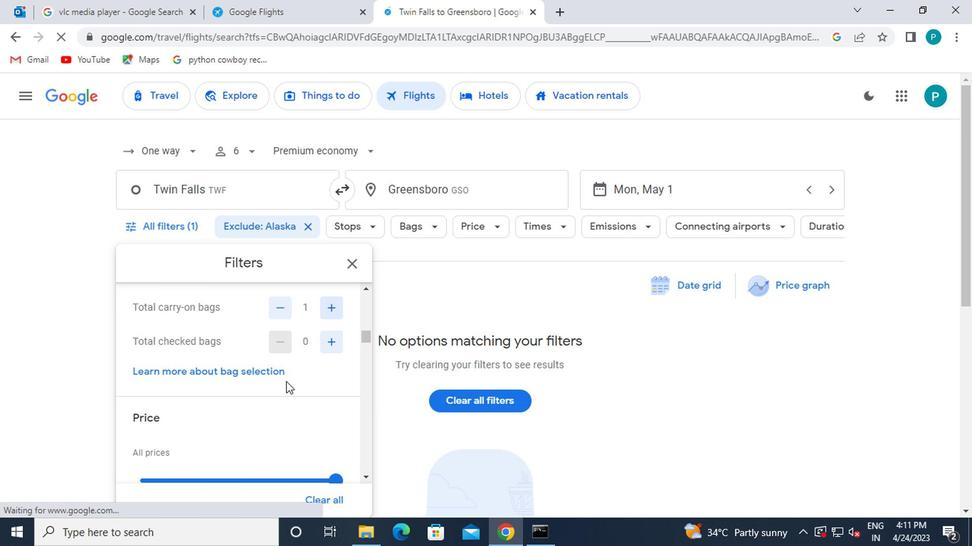 
Action: Mouse scrolled (281, 385) with delta (0, 0)
Screenshot: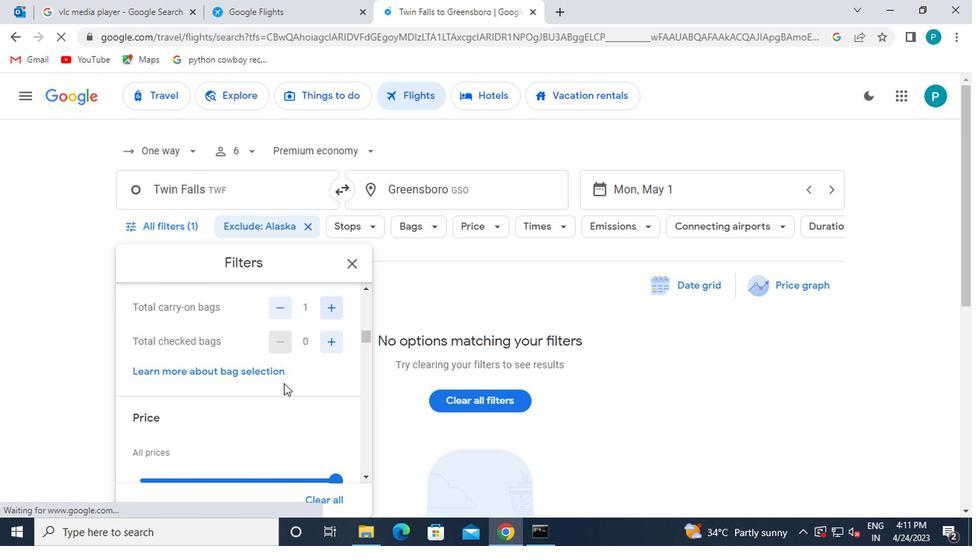 
Action: Mouse moved to (329, 406)
Screenshot: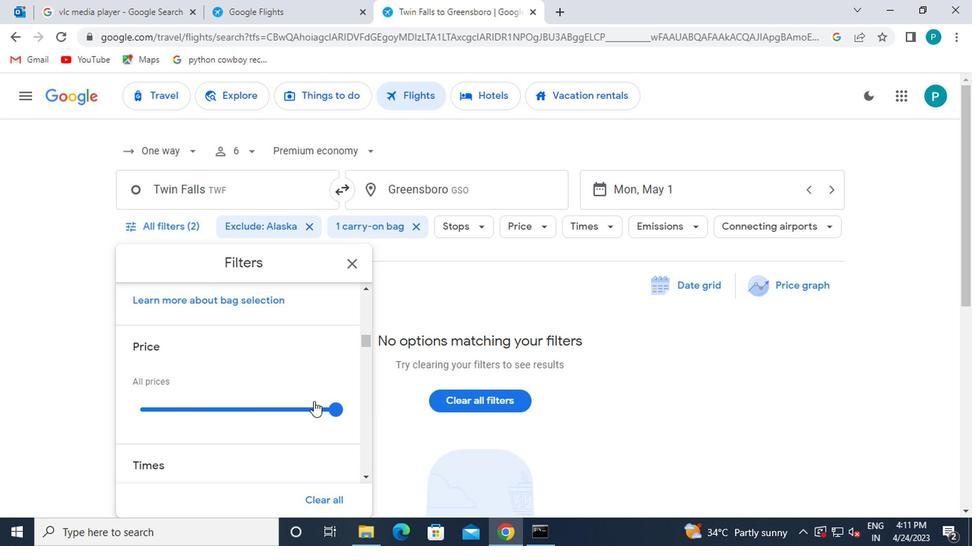 
Action: Mouse pressed left at (329, 406)
Screenshot: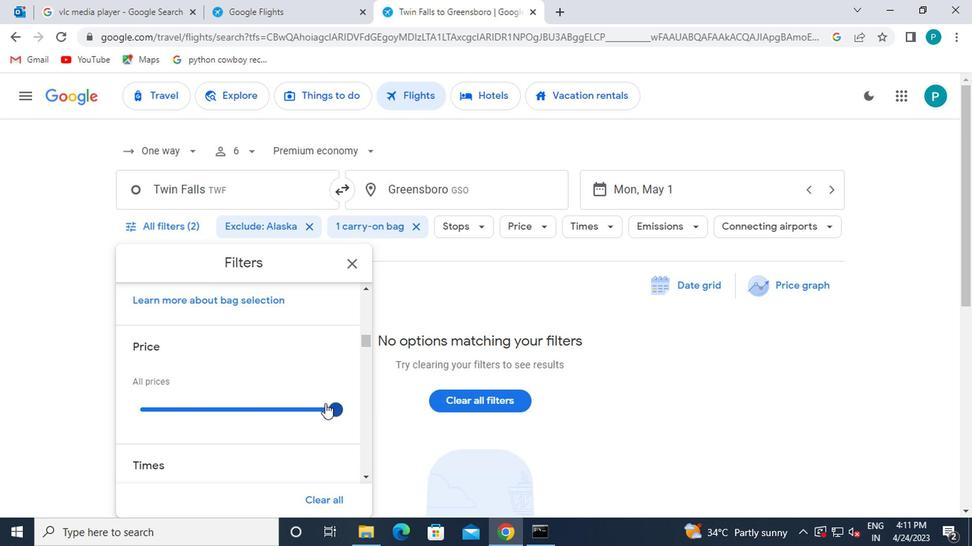 
Action: Mouse moved to (224, 447)
Screenshot: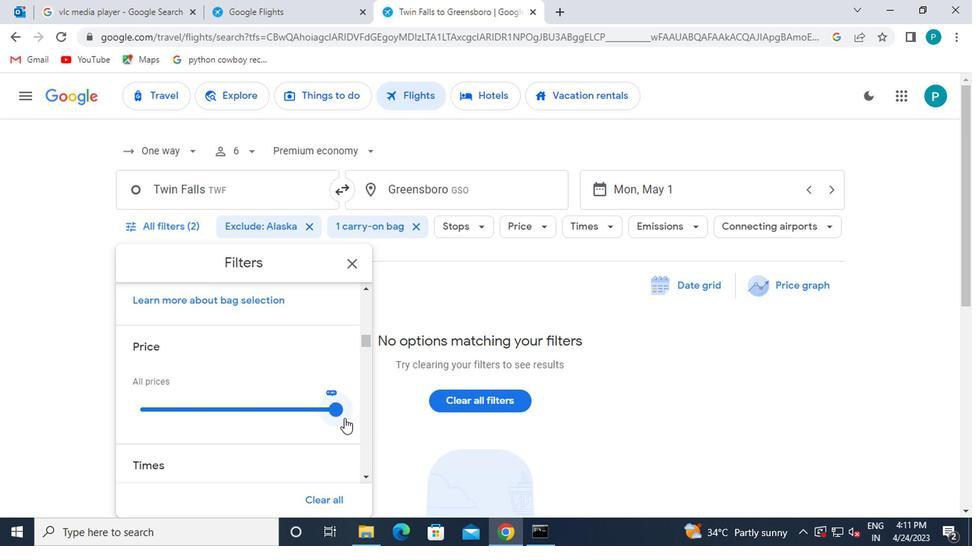 
Action: Mouse scrolled (224, 447) with delta (0, 0)
Screenshot: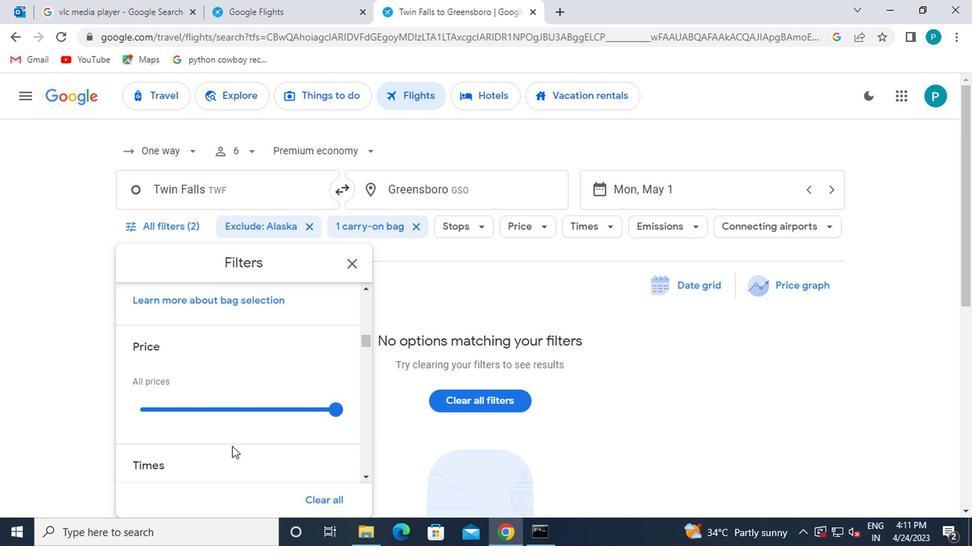 
Action: Mouse scrolled (224, 447) with delta (0, 0)
Screenshot: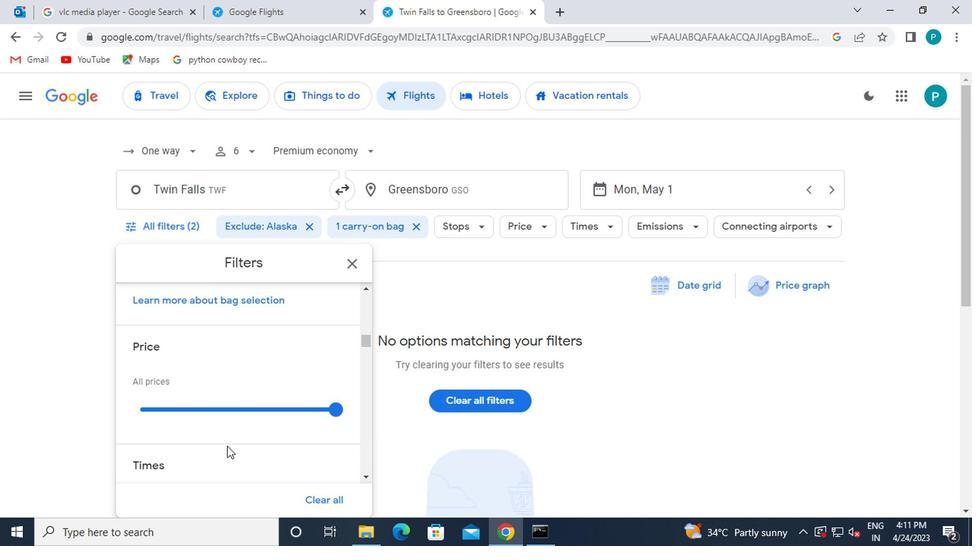 
Action: Mouse moved to (142, 419)
Screenshot: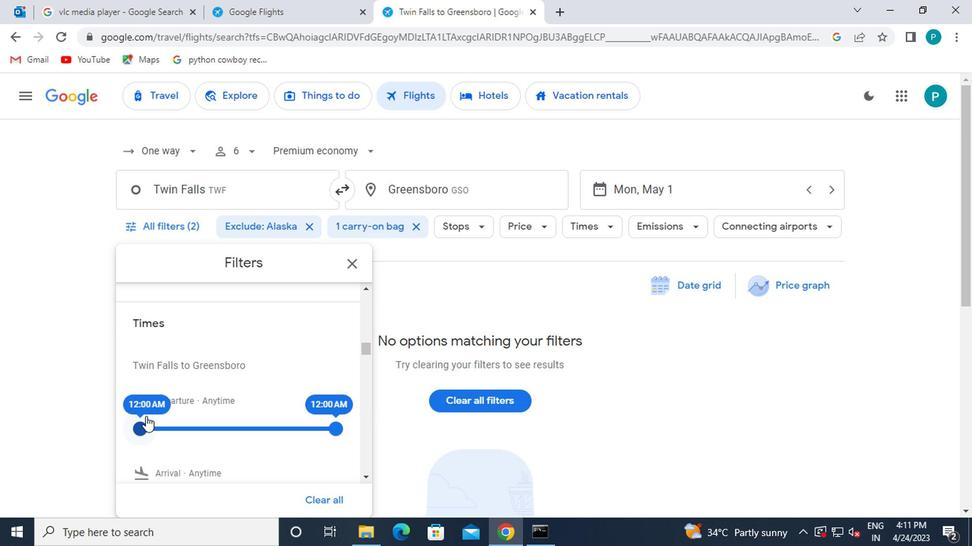 
Action: Mouse pressed left at (142, 419)
Screenshot: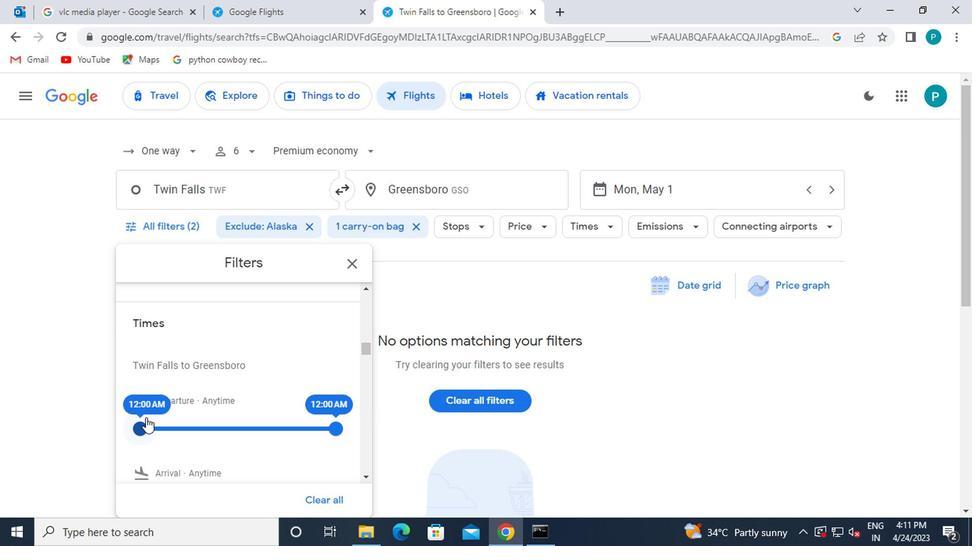 
Action: Mouse moved to (354, 268)
Screenshot: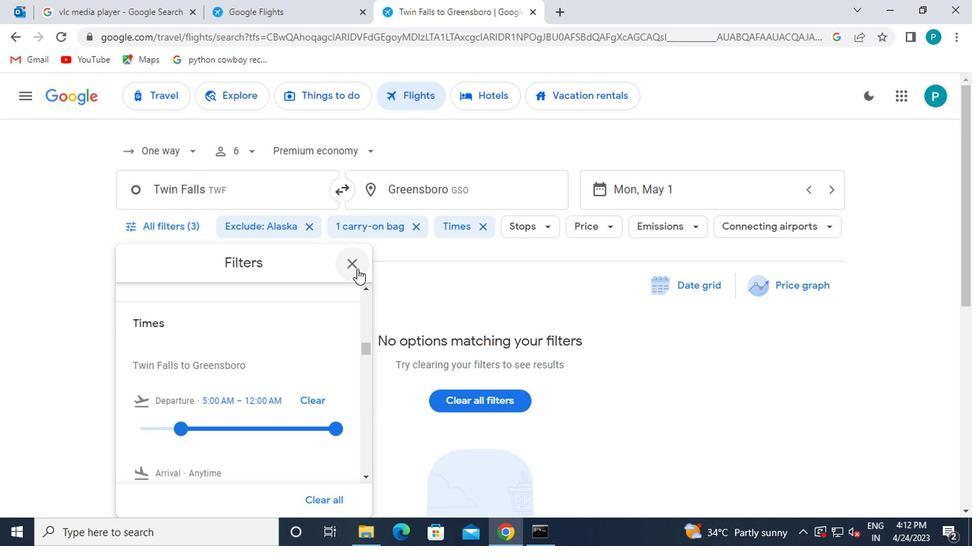 
Action: Mouse pressed left at (354, 268)
Screenshot: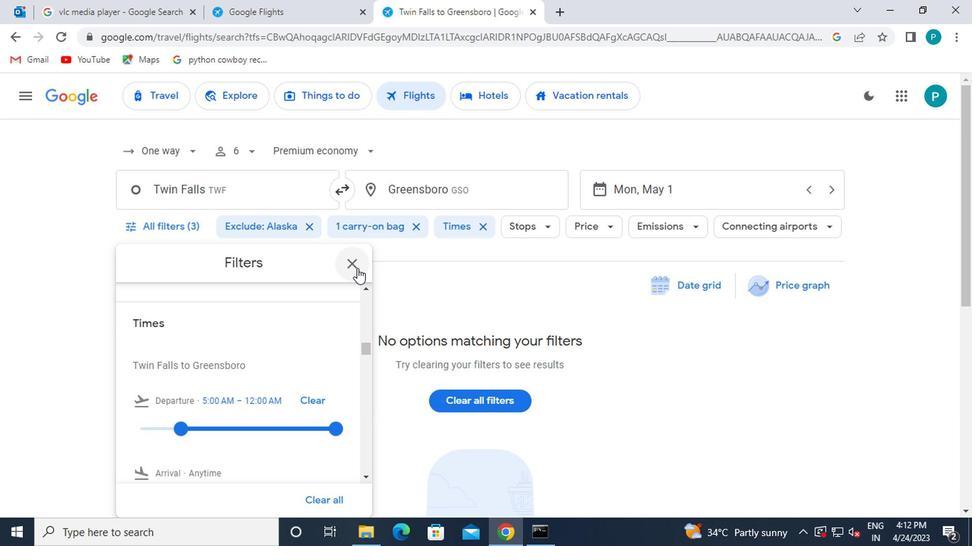 
